 Task: Search one way flight ticket for 5 adults, 2 children, 1 infant in seat and 2 infants on lap in economy from New York: John F. Kennedy International Airport (was New York International Airport) to Indianapolis: Indianapolis International Airport on 8-5-2023. Choice of flights is JetBlue. Number of bags: 2 carry on bags. Price is upto 72000. Outbound departure time preference is 4:00.
Action: Mouse moved to (341, 308)
Screenshot: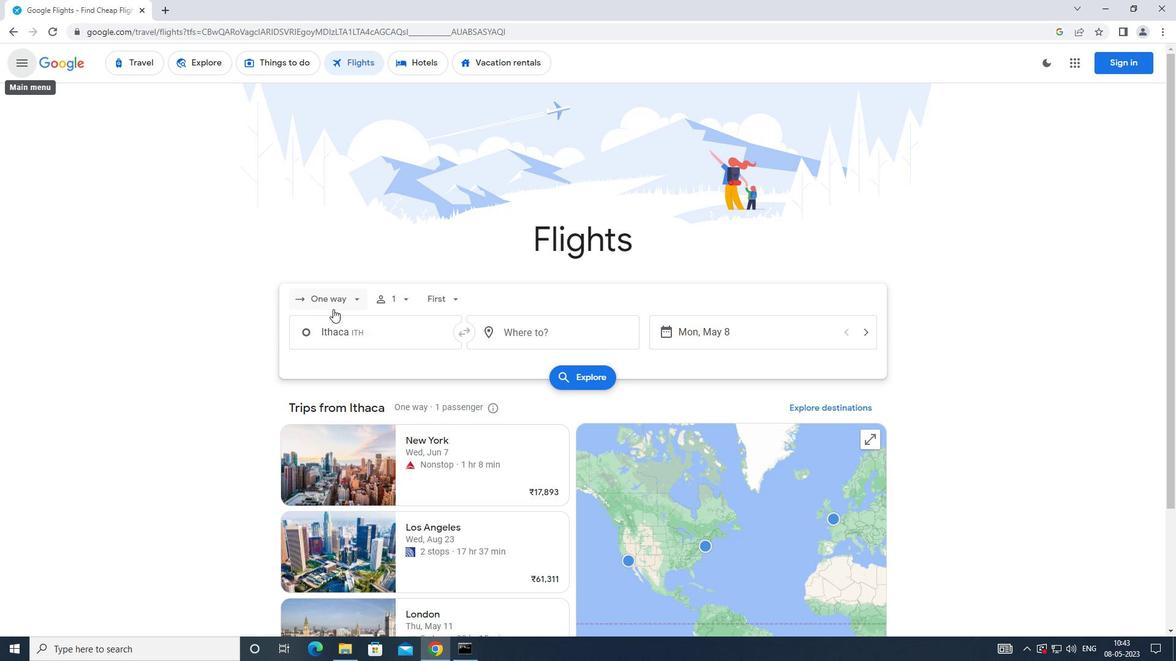 
Action: Mouse pressed left at (341, 308)
Screenshot: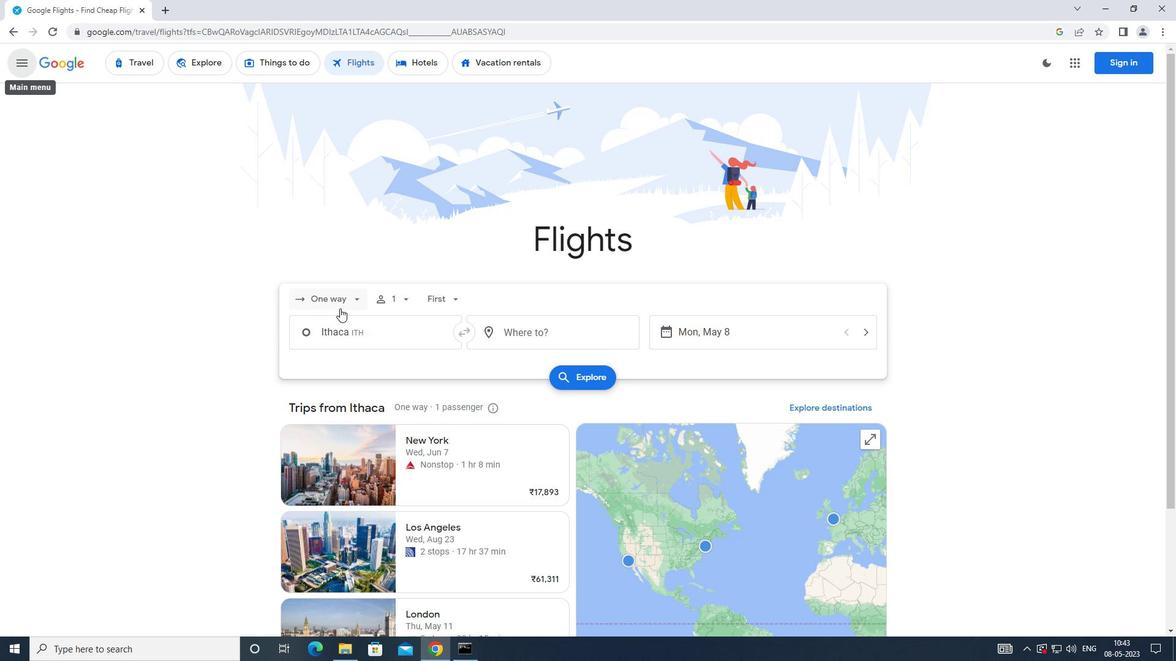 
Action: Mouse moved to (346, 356)
Screenshot: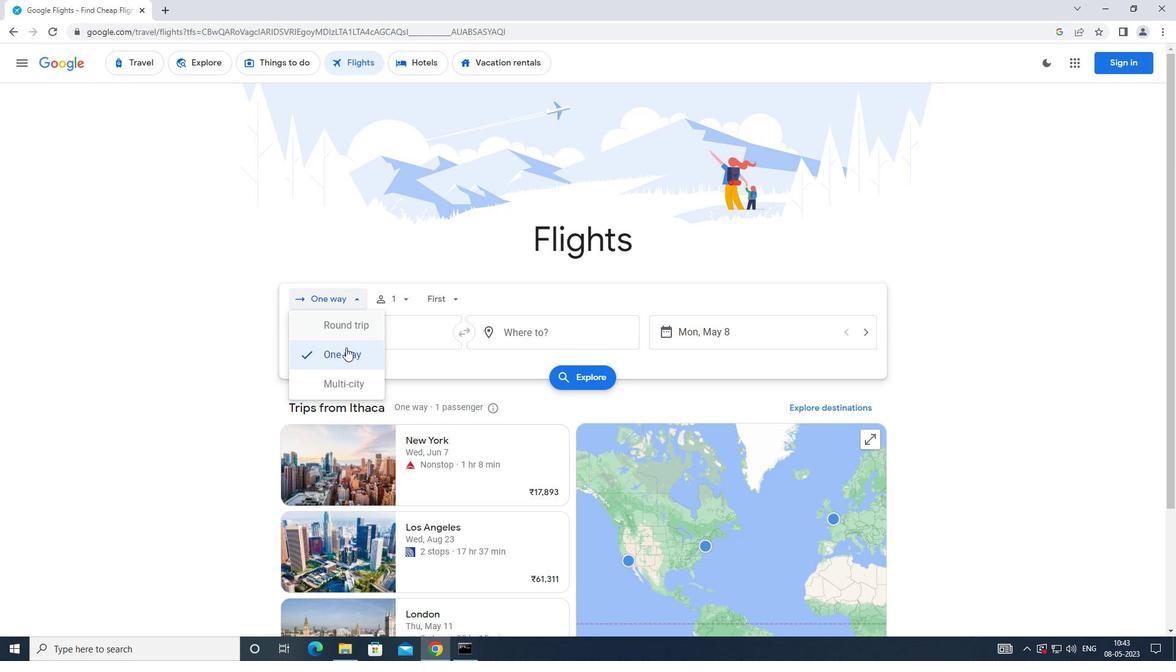 
Action: Mouse pressed left at (346, 356)
Screenshot: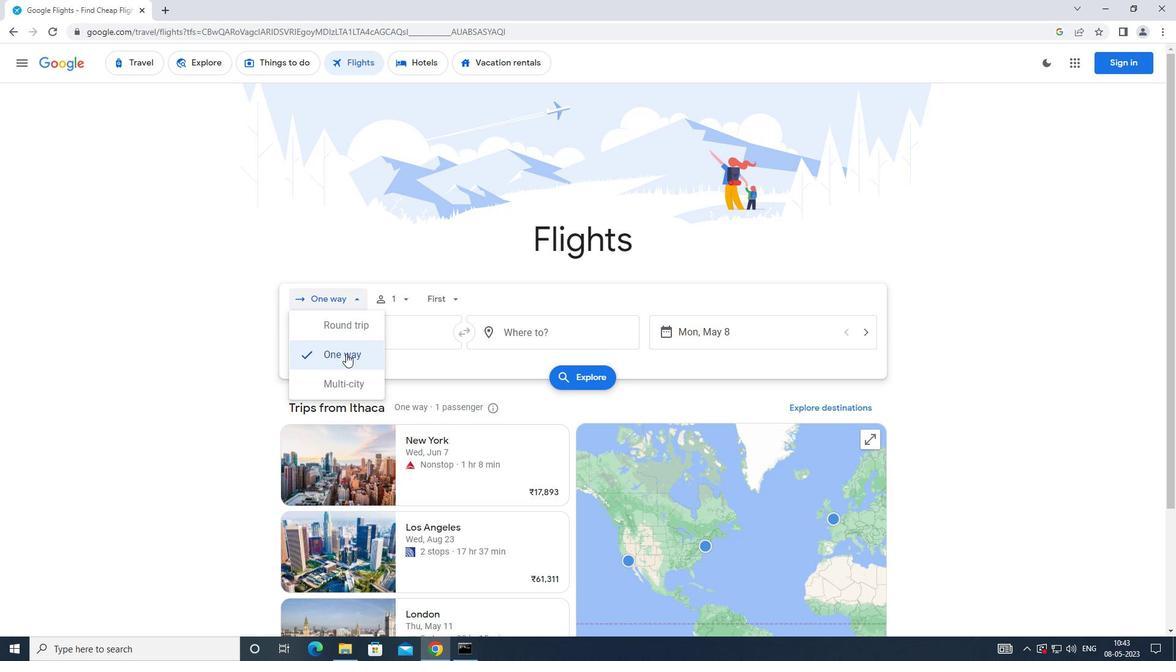 
Action: Mouse moved to (401, 298)
Screenshot: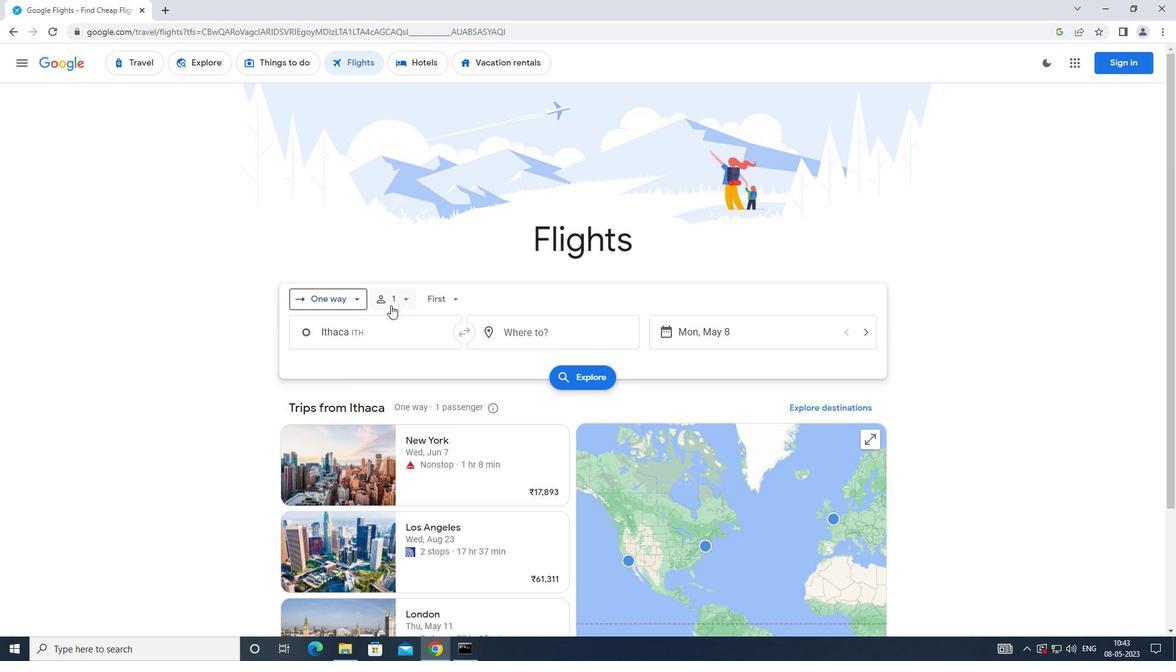 
Action: Mouse pressed left at (401, 298)
Screenshot: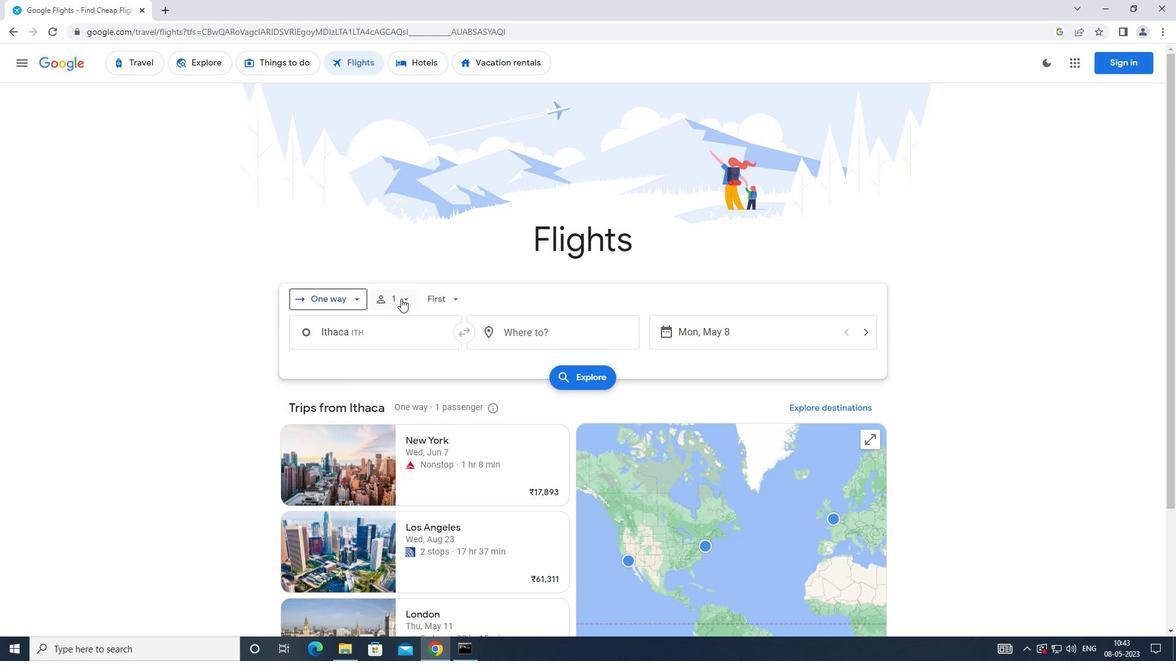 
Action: Mouse moved to (494, 333)
Screenshot: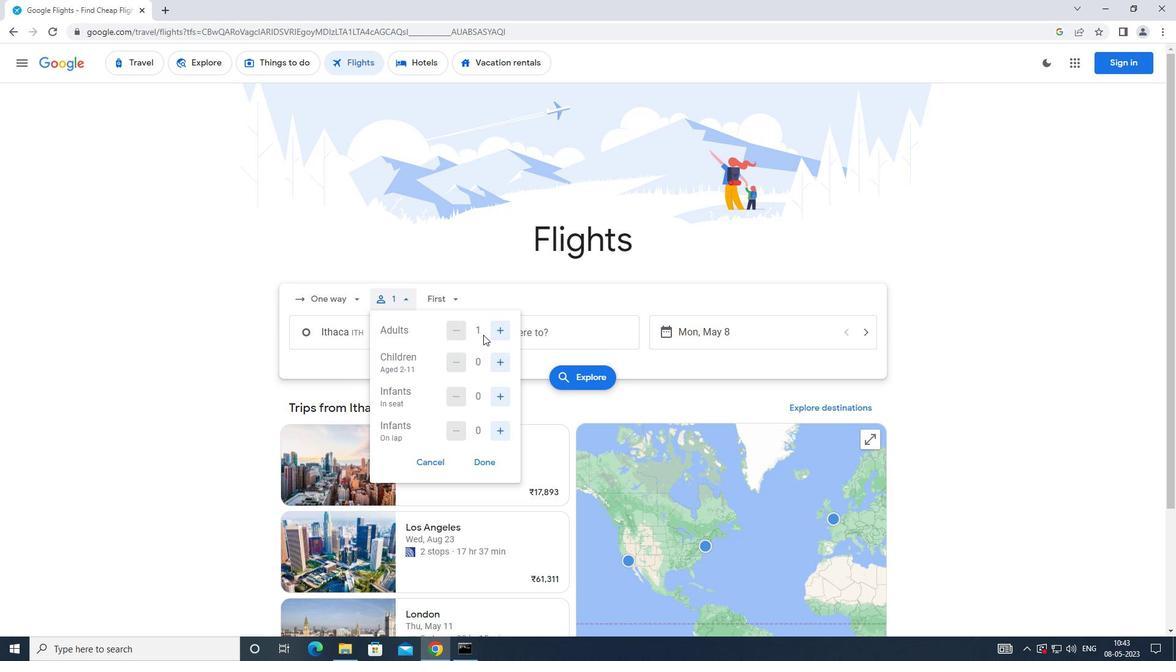 
Action: Mouse pressed left at (494, 333)
Screenshot: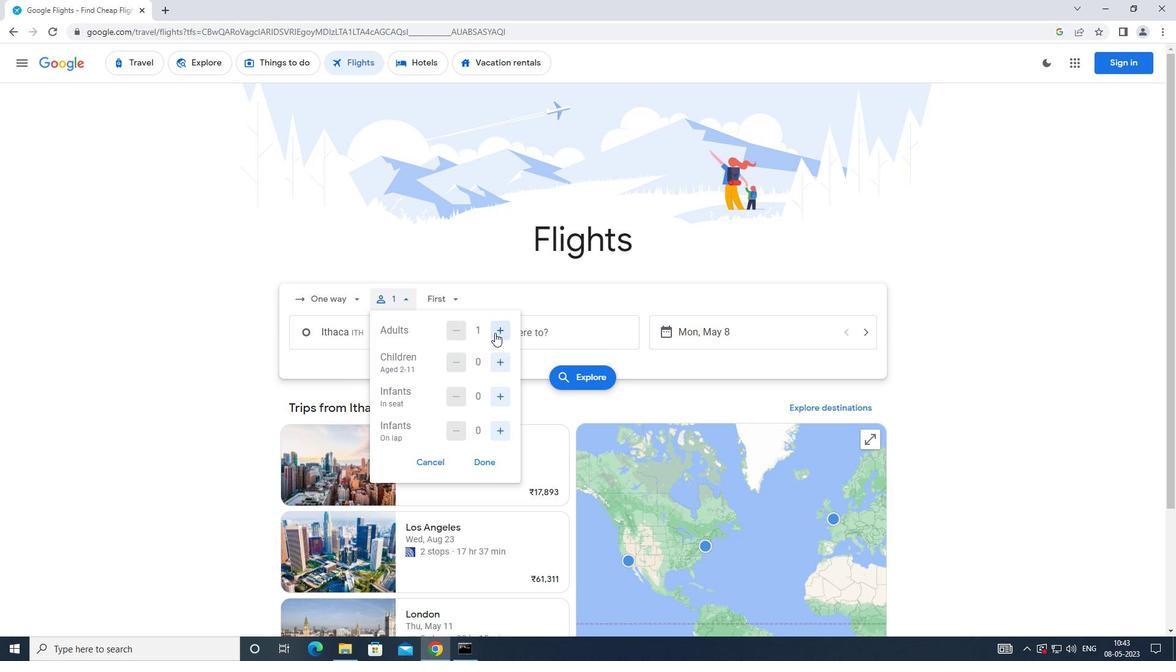 
Action: Mouse moved to (495, 333)
Screenshot: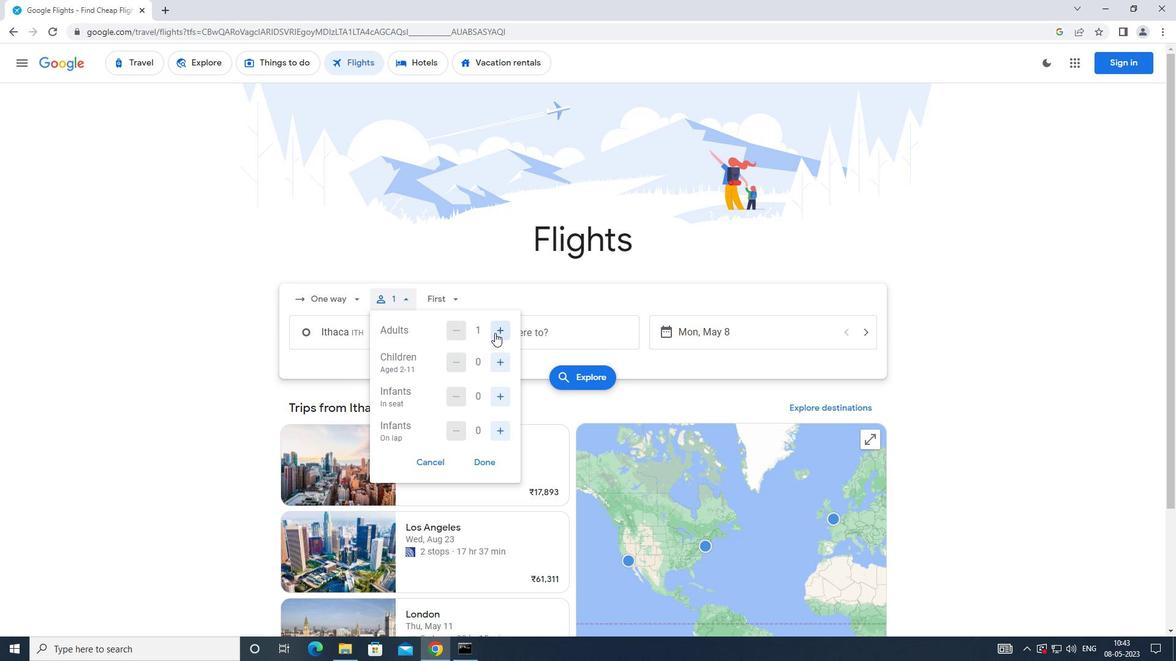 
Action: Mouse pressed left at (495, 333)
Screenshot: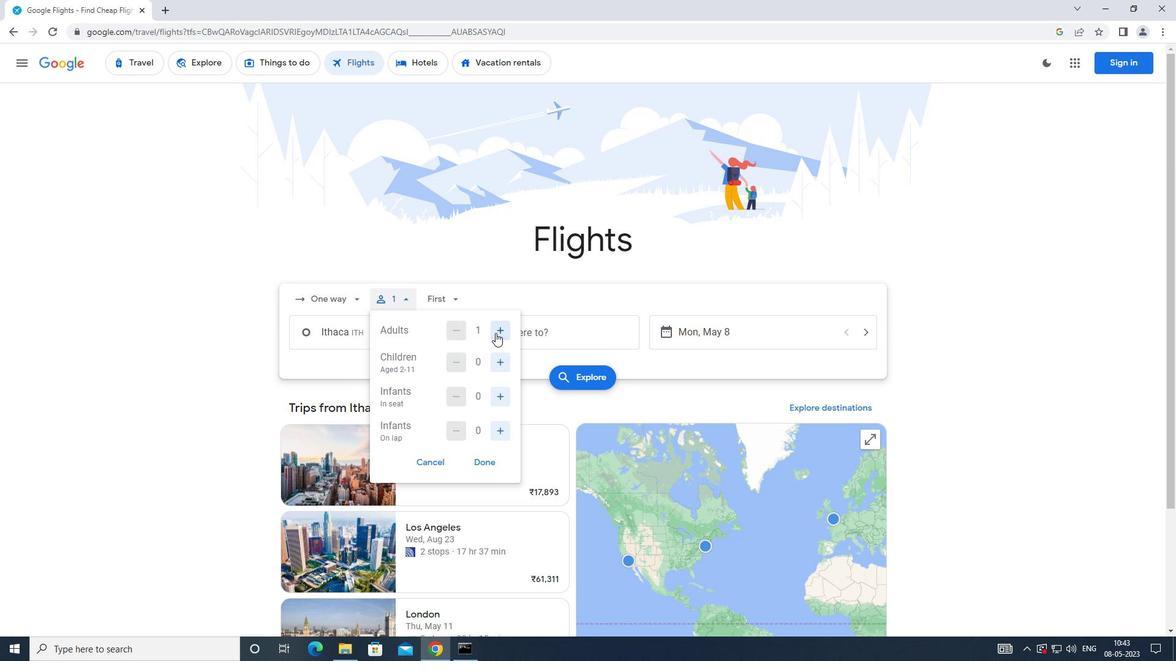 
Action: Mouse pressed left at (495, 333)
Screenshot: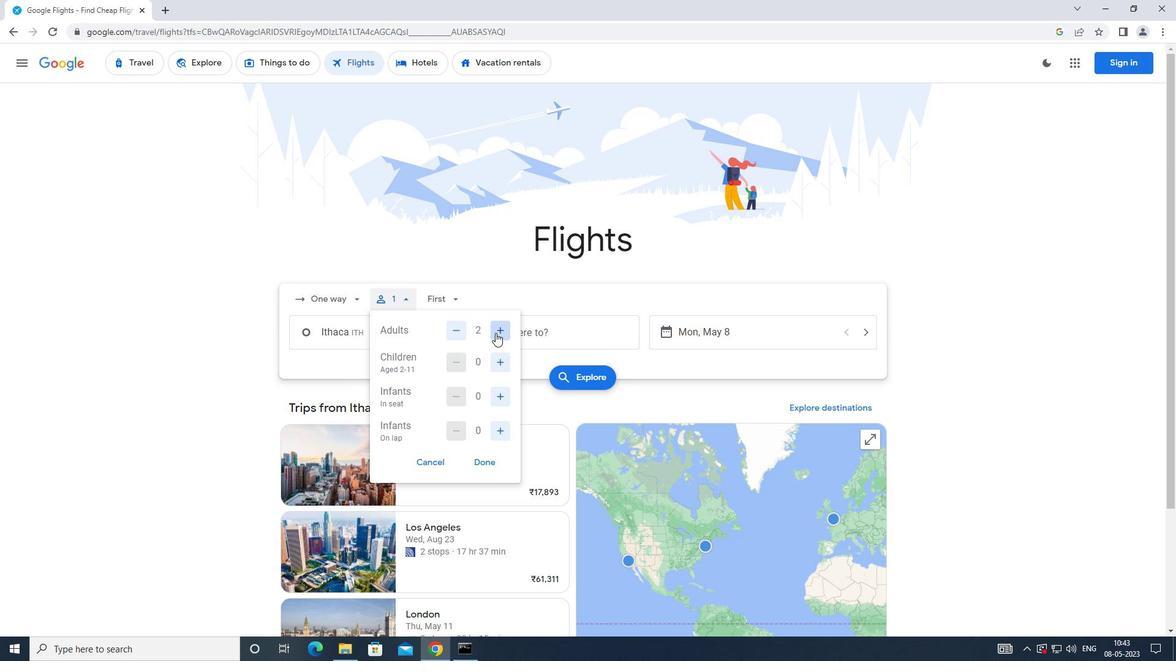 
Action: Mouse pressed left at (495, 333)
Screenshot: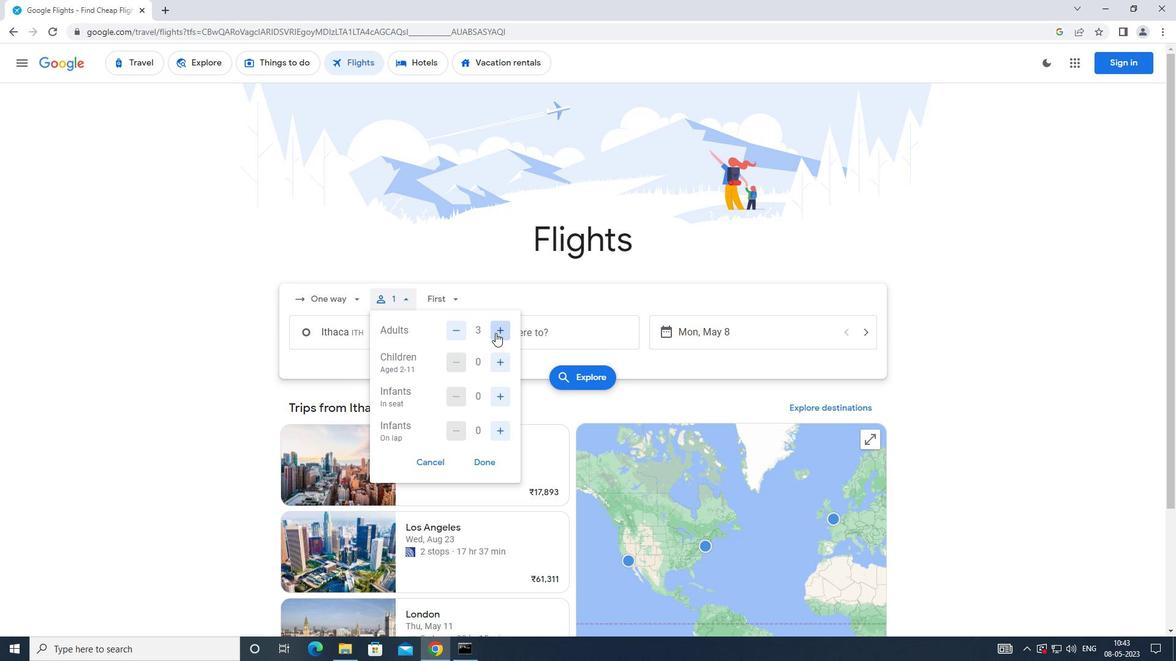 
Action: Mouse moved to (502, 354)
Screenshot: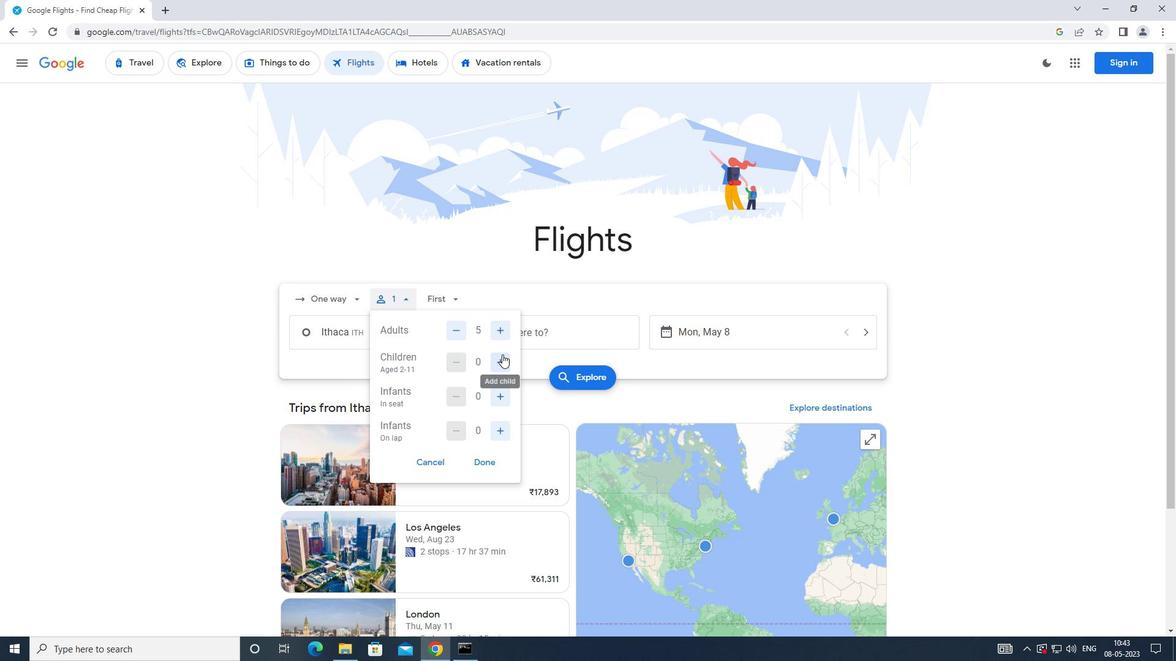 
Action: Mouse pressed left at (502, 354)
Screenshot: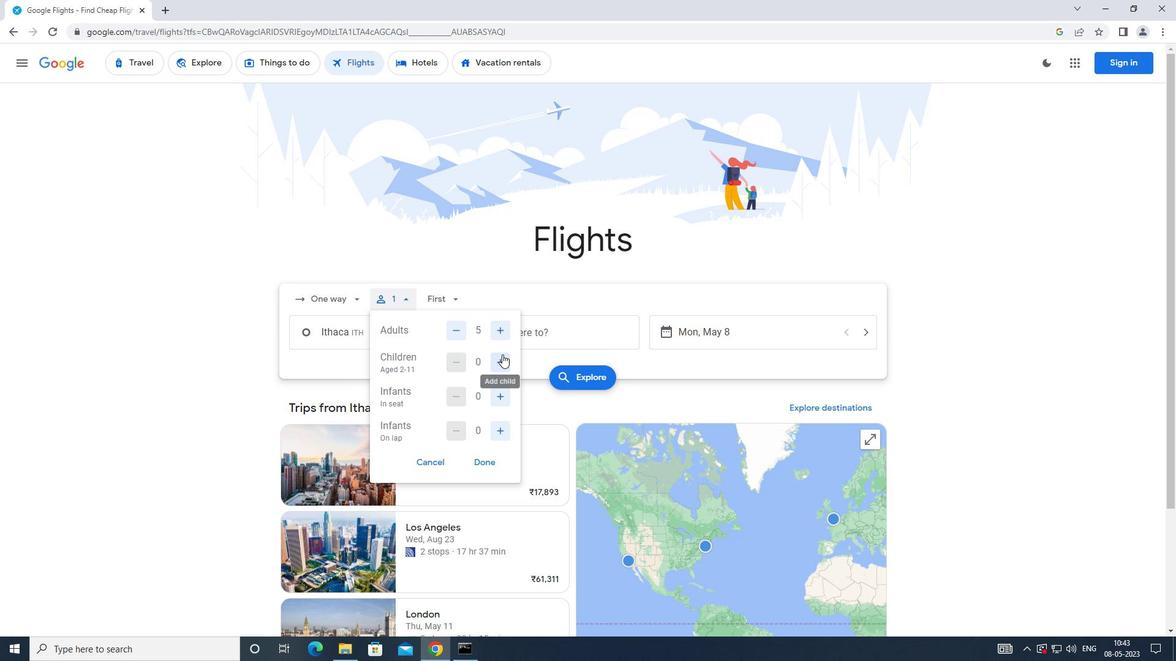 
Action: Mouse moved to (502, 354)
Screenshot: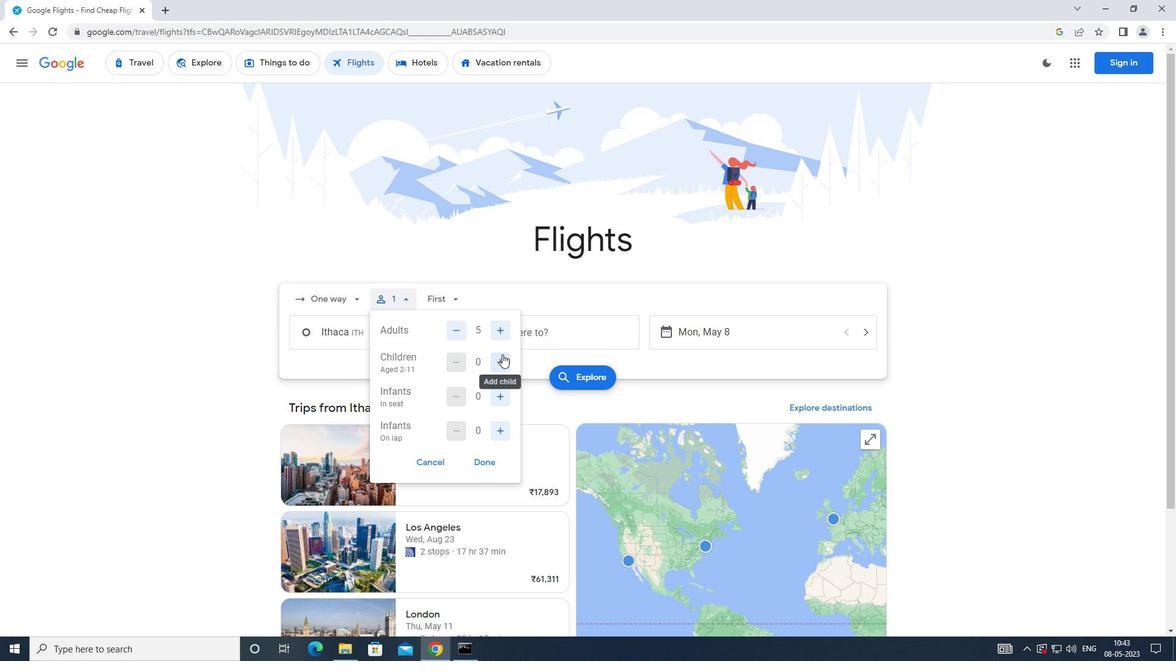 
Action: Mouse pressed left at (502, 354)
Screenshot: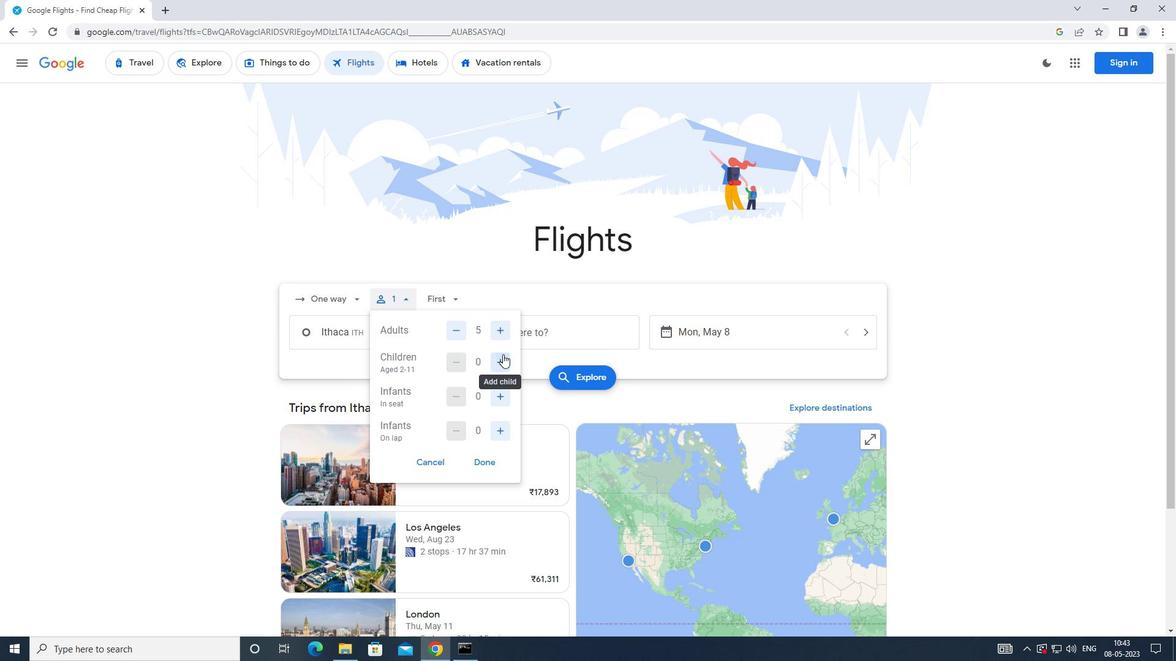 
Action: Mouse moved to (500, 397)
Screenshot: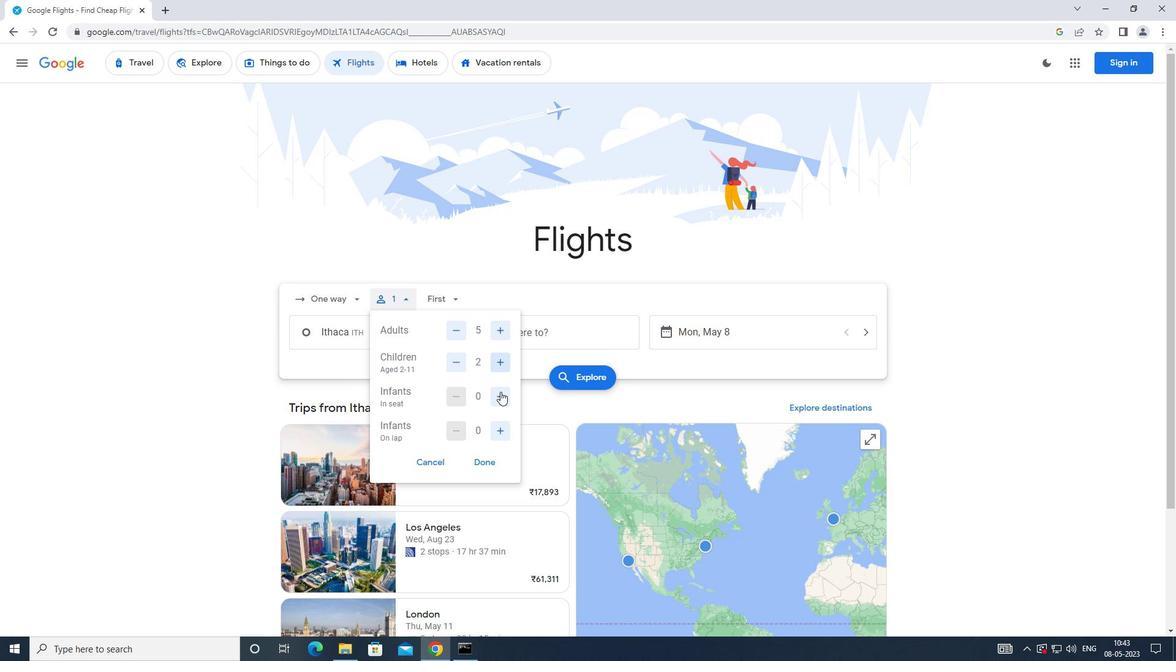 
Action: Mouse pressed left at (500, 397)
Screenshot: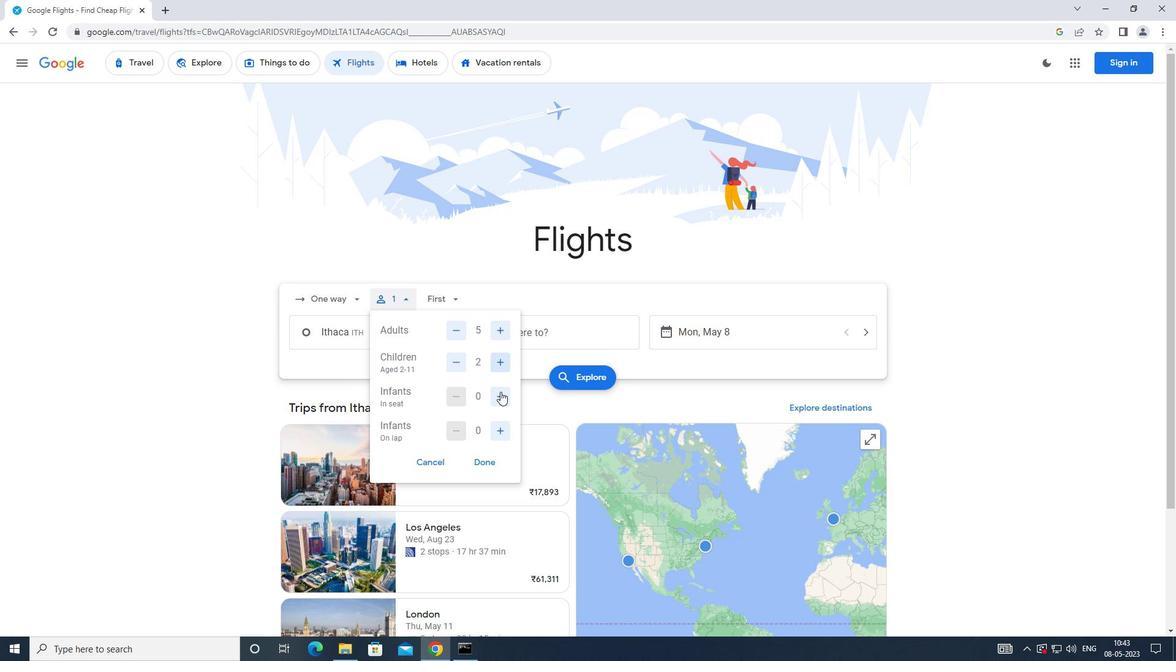 
Action: Mouse moved to (504, 439)
Screenshot: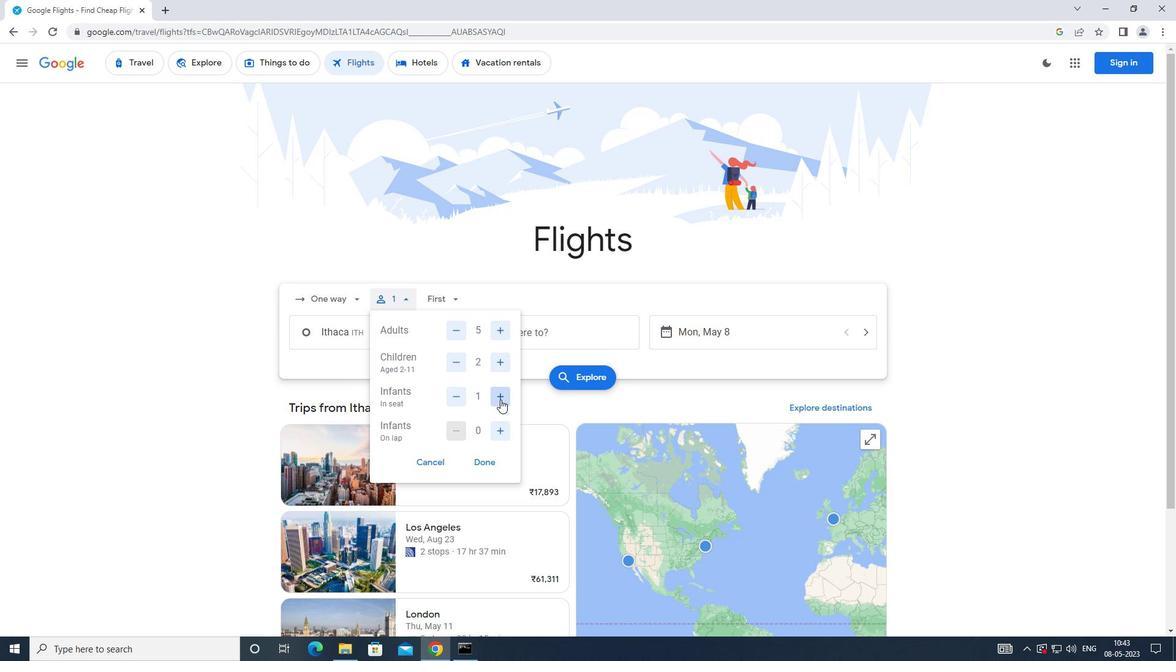 
Action: Mouse pressed left at (504, 439)
Screenshot: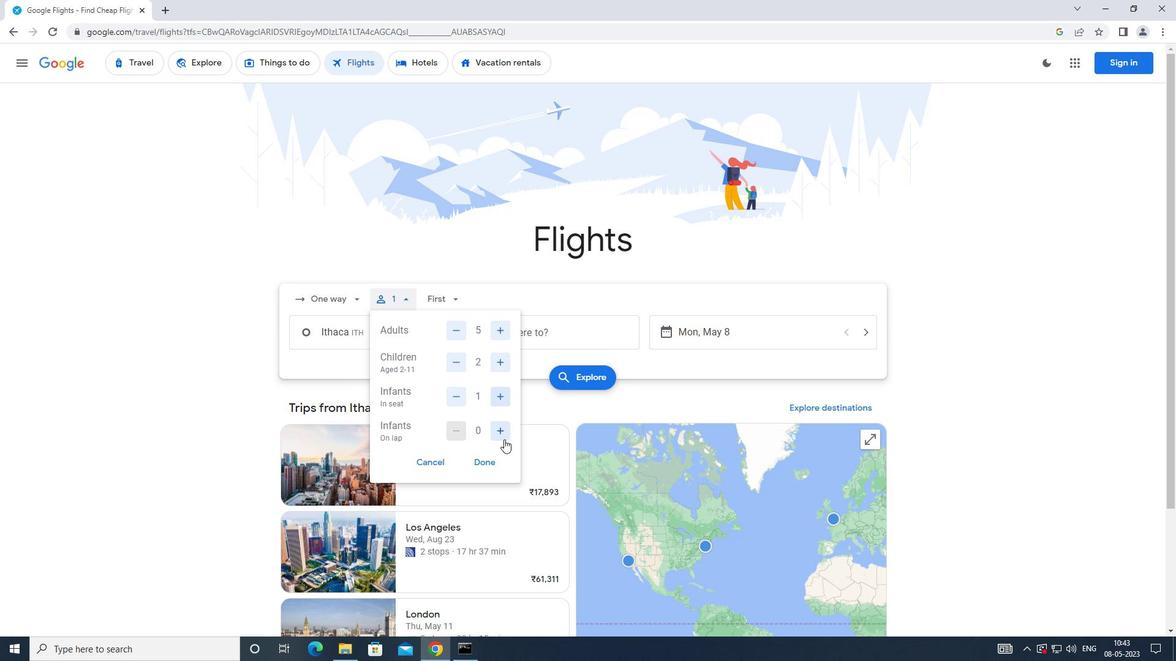 
Action: Mouse moved to (483, 462)
Screenshot: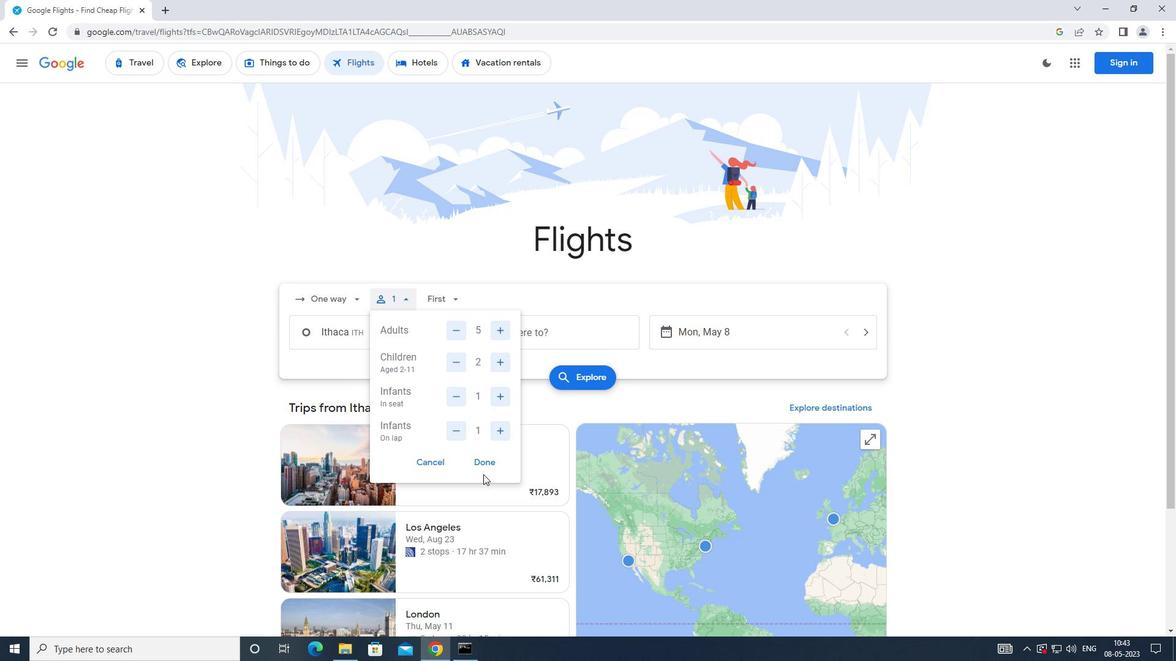 
Action: Mouse pressed left at (483, 462)
Screenshot: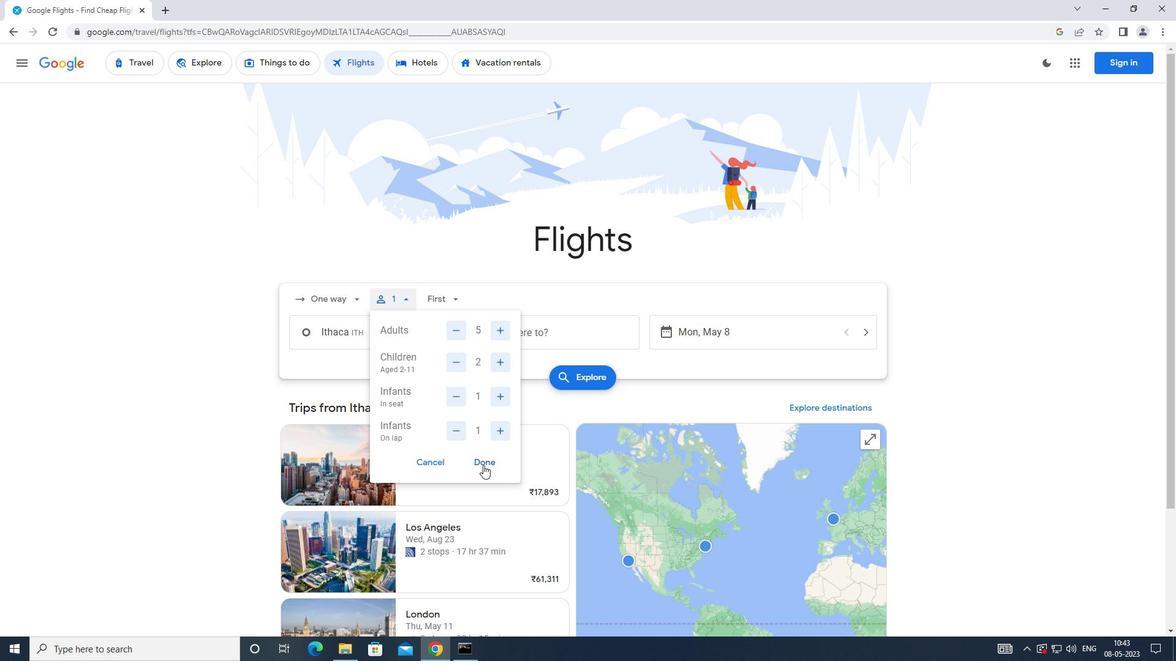 
Action: Mouse moved to (420, 298)
Screenshot: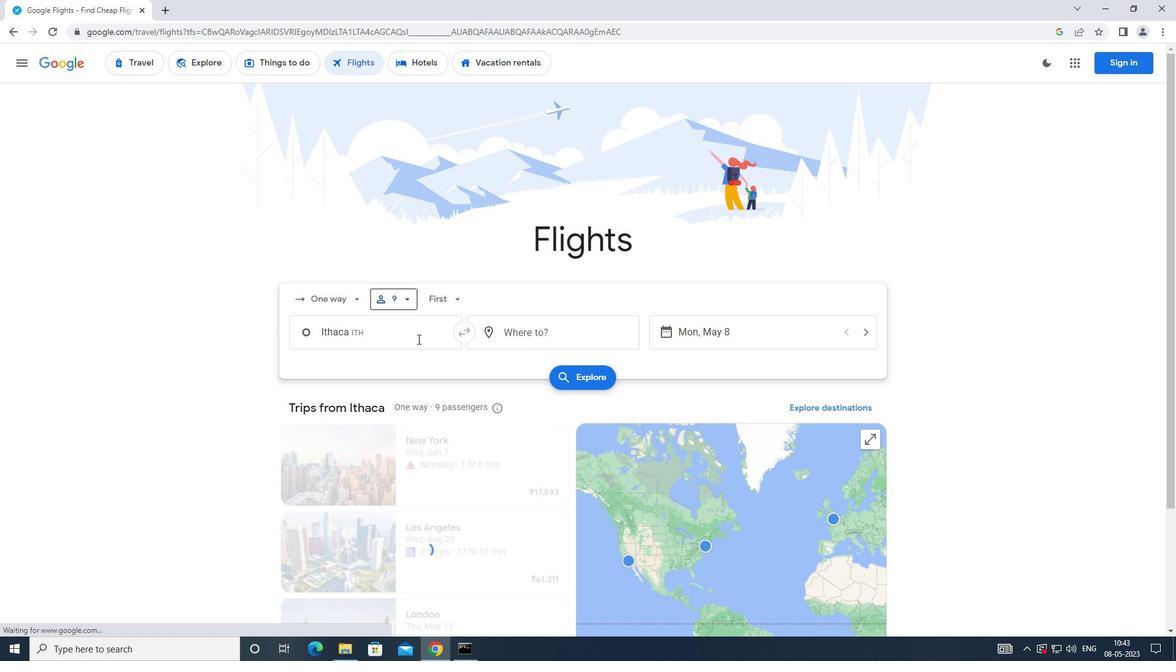 
Action: Mouse pressed left at (420, 298)
Screenshot: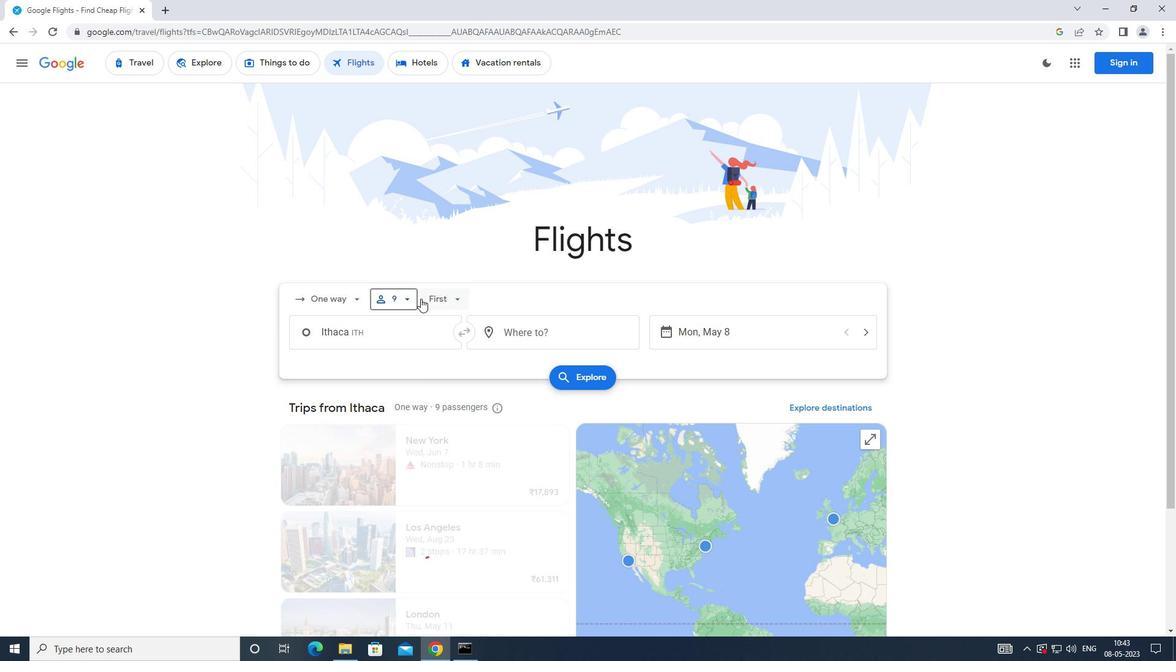 
Action: Mouse moved to (460, 335)
Screenshot: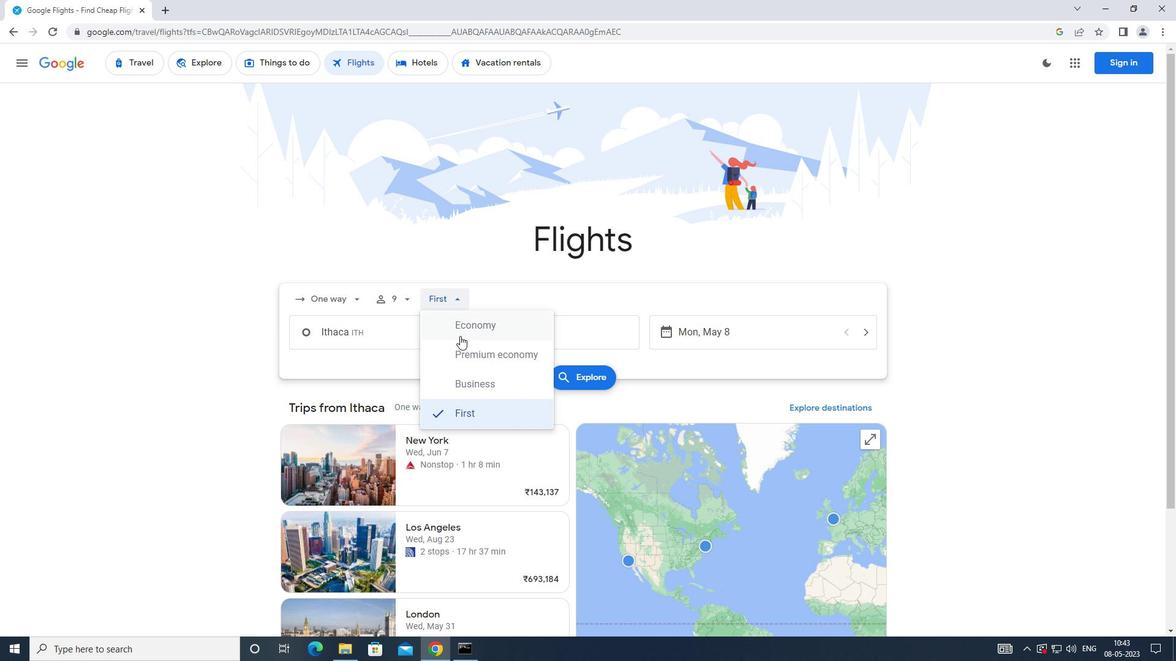 
Action: Mouse pressed left at (460, 335)
Screenshot: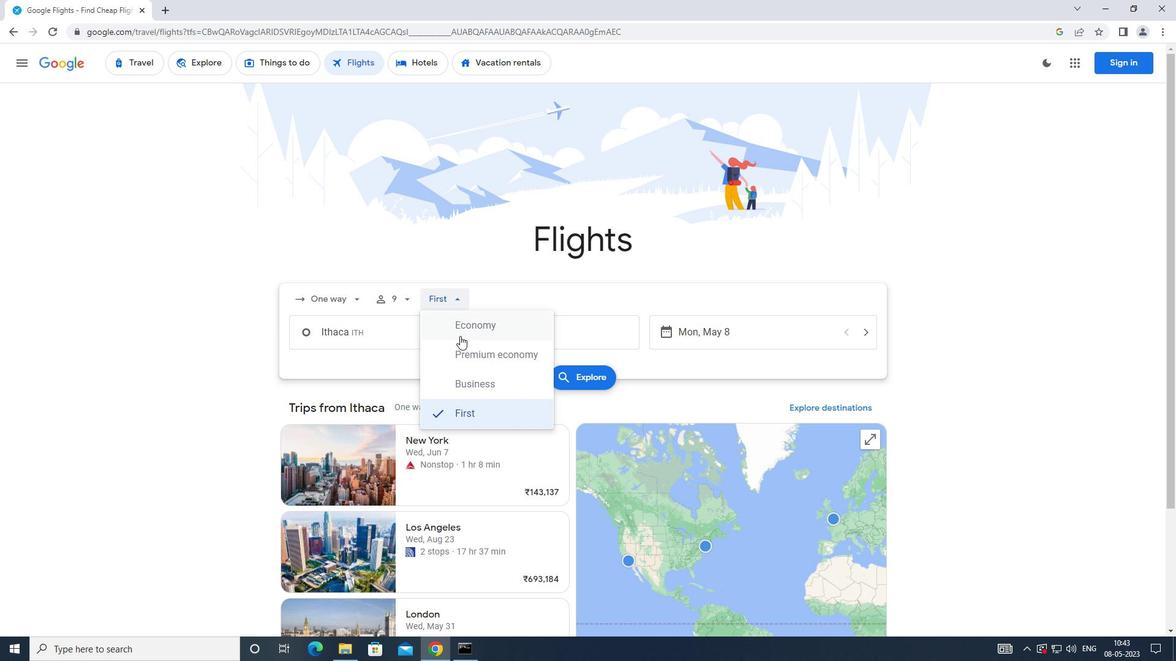 
Action: Mouse moved to (395, 338)
Screenshot: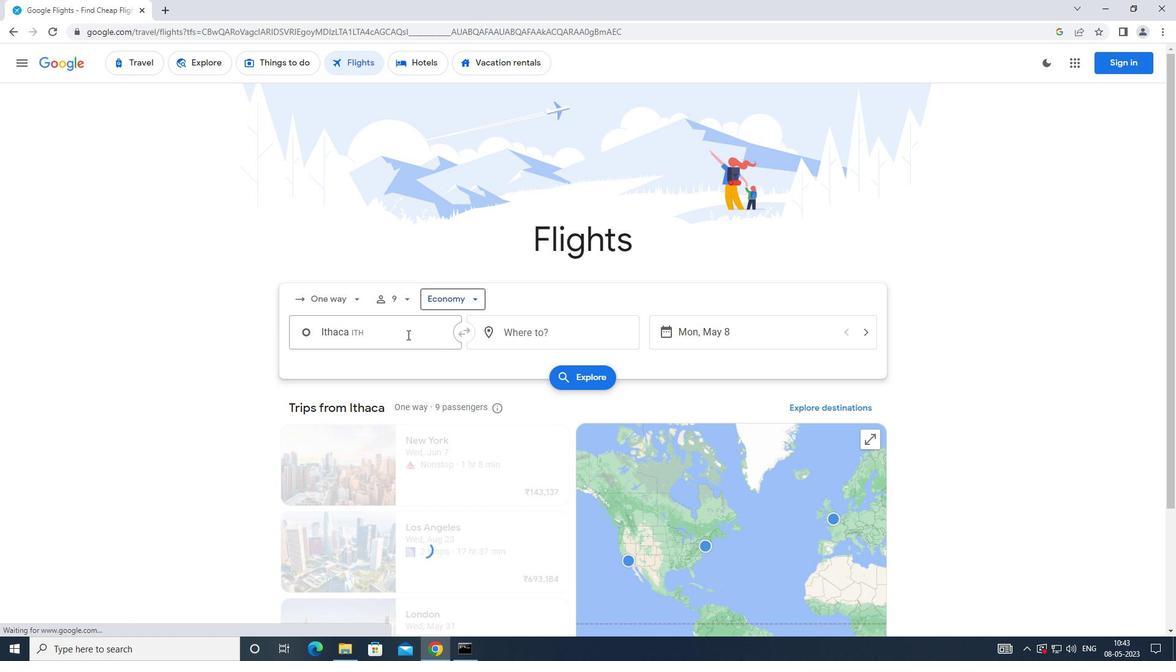 
Action: Mouse pressed left at (395, 338)
Screenshot: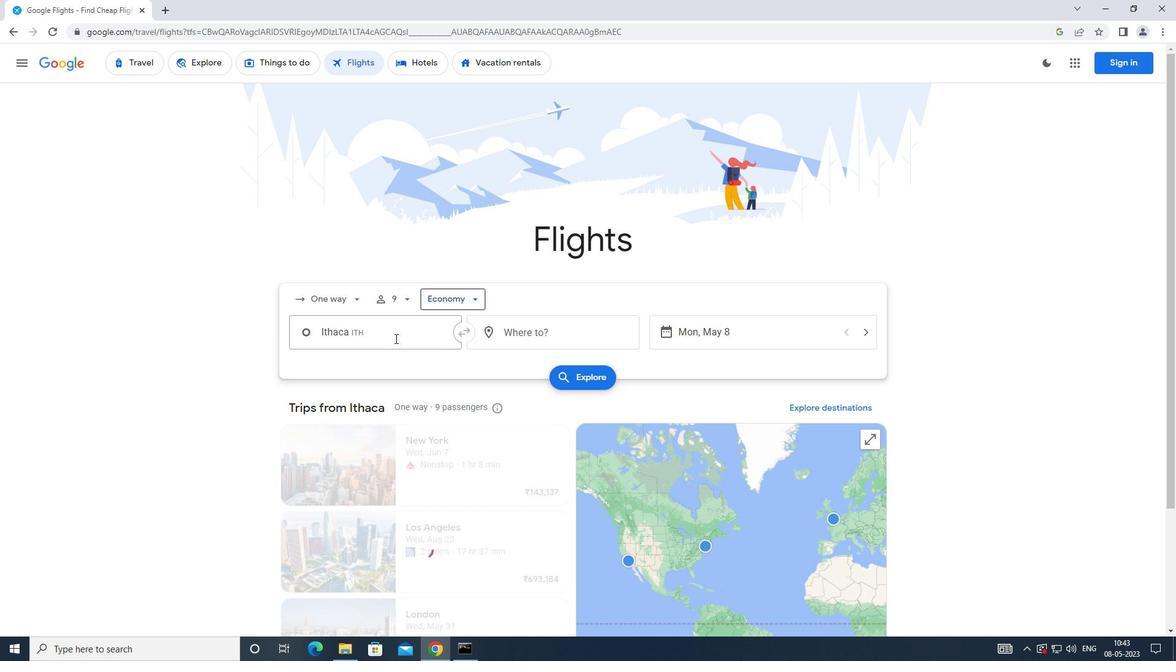 
Action: Mouse moved to (409, 338)
Screenshot: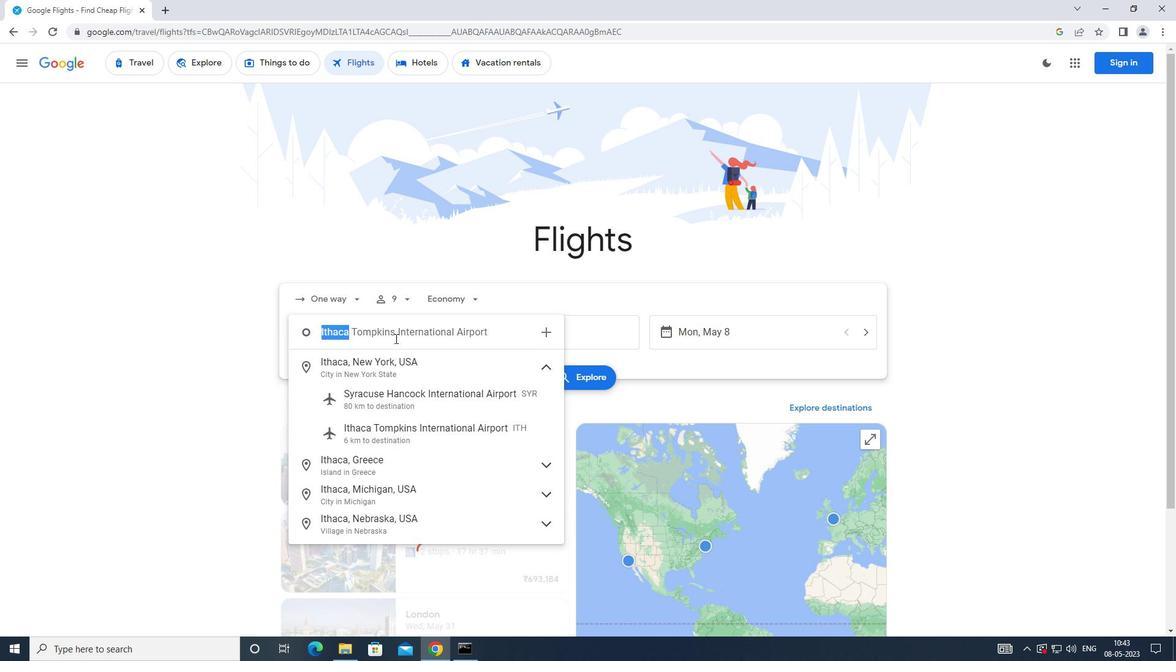 
Action: Key pressed <Key.caps_lock>j<Key.caps_lock>ohn<Key.space>
Screenshot: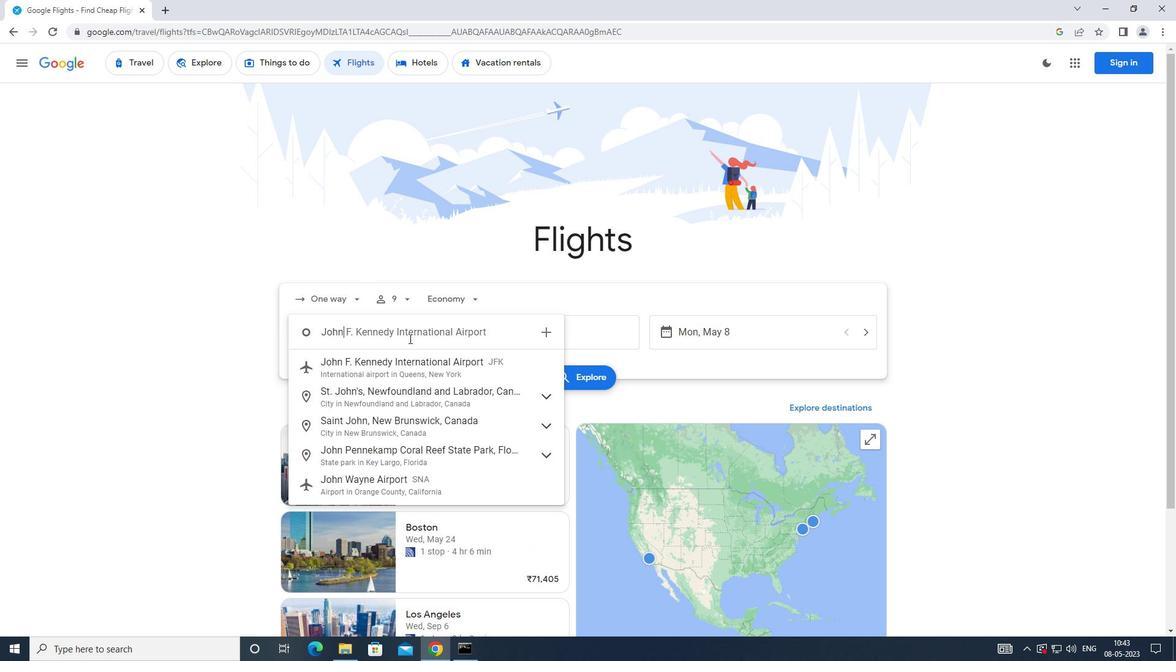 
Action: Mouse moved to (412, 360)
Screenshot: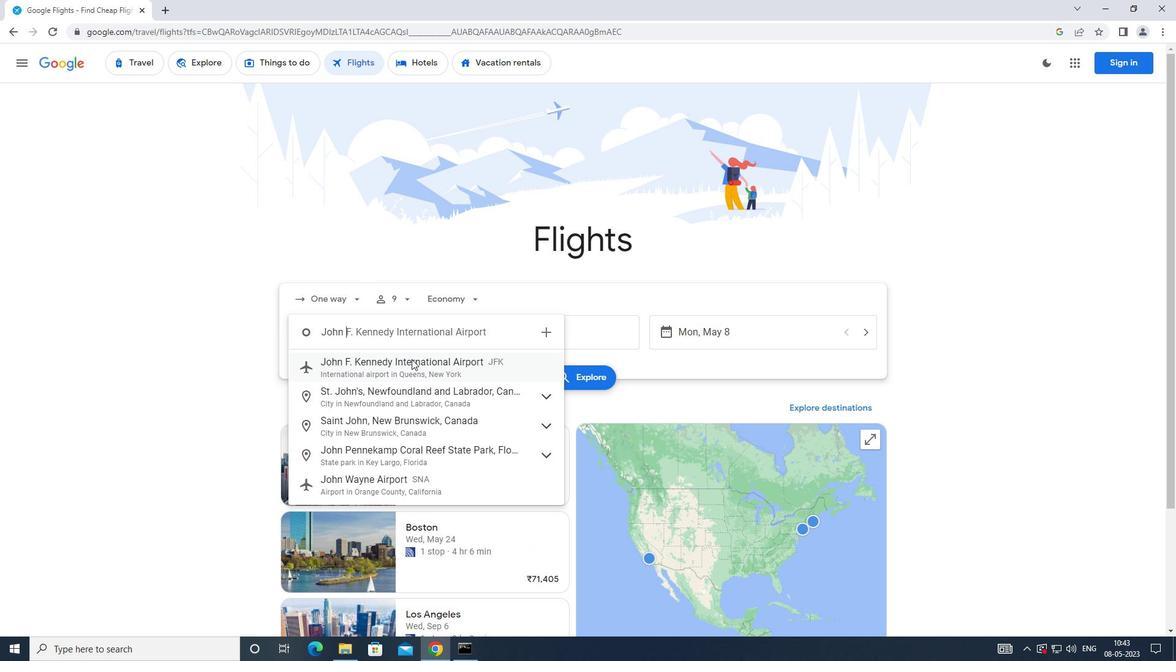 
Action: Mouse pressed left at (412, 360)
Screenshot: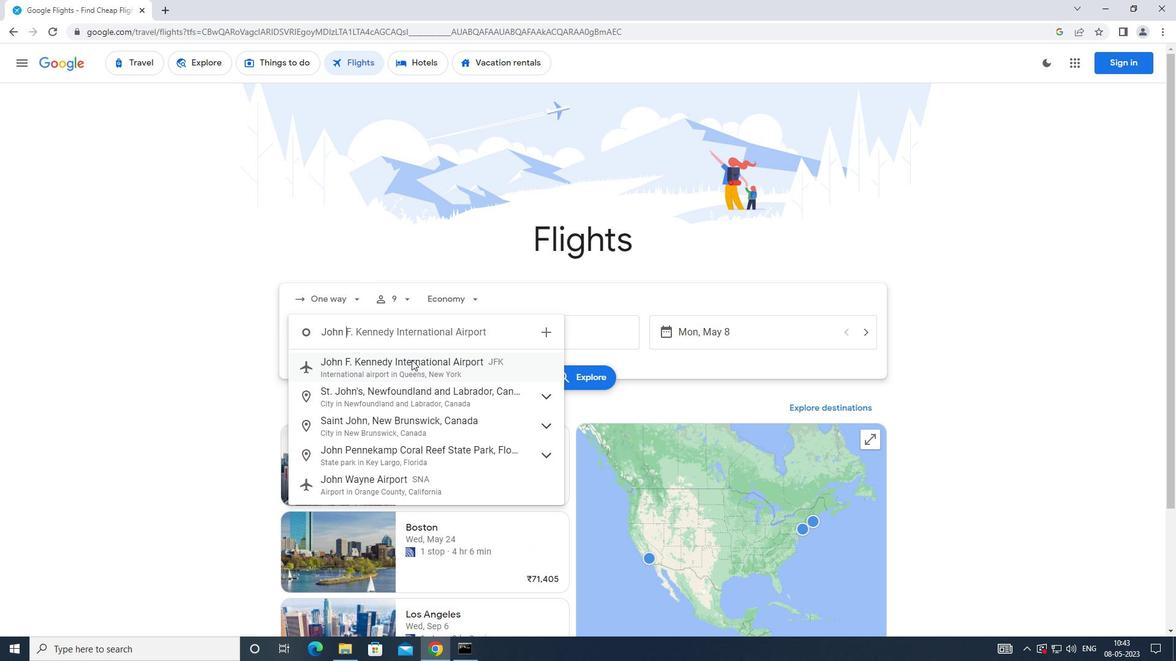 
Action: Mouse moved to (512, 326)
Screenshot: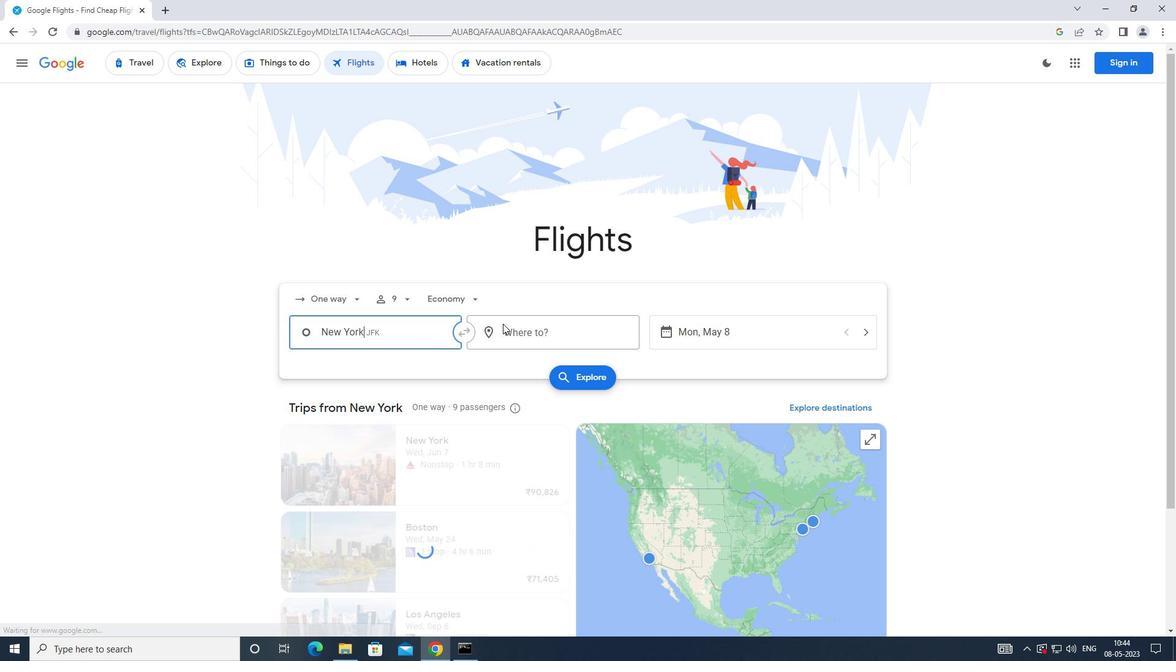 
Action: Mouse pressed left at (512, 326)
Screenshot: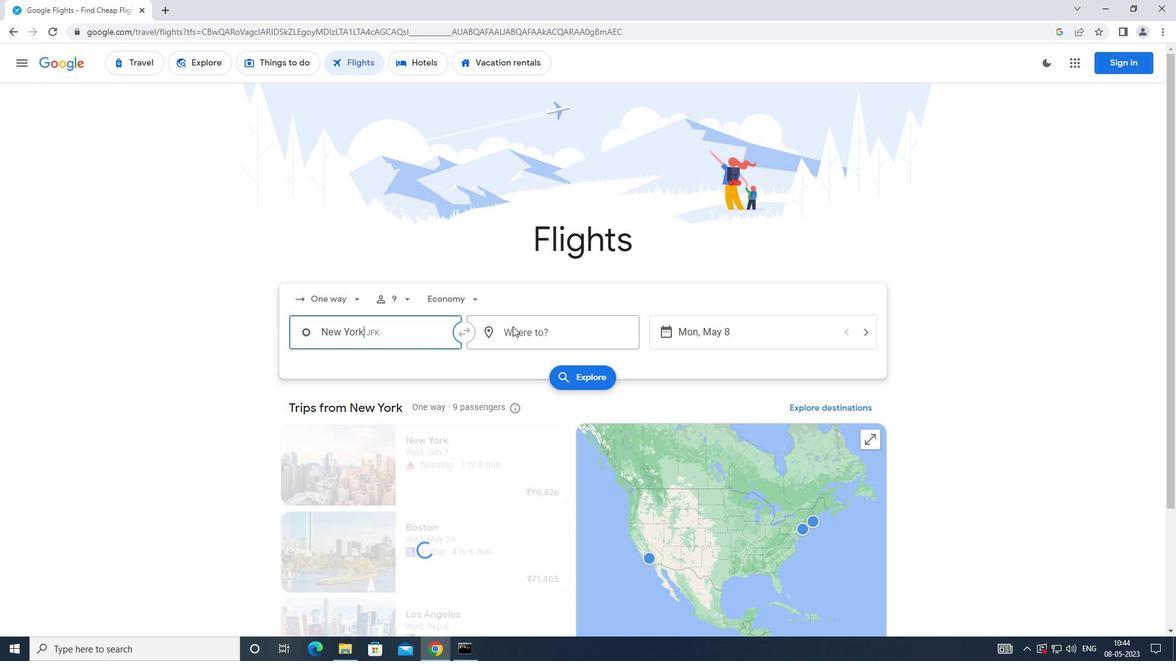 
Action: Mouse moved to (509, 324)
Screenshot: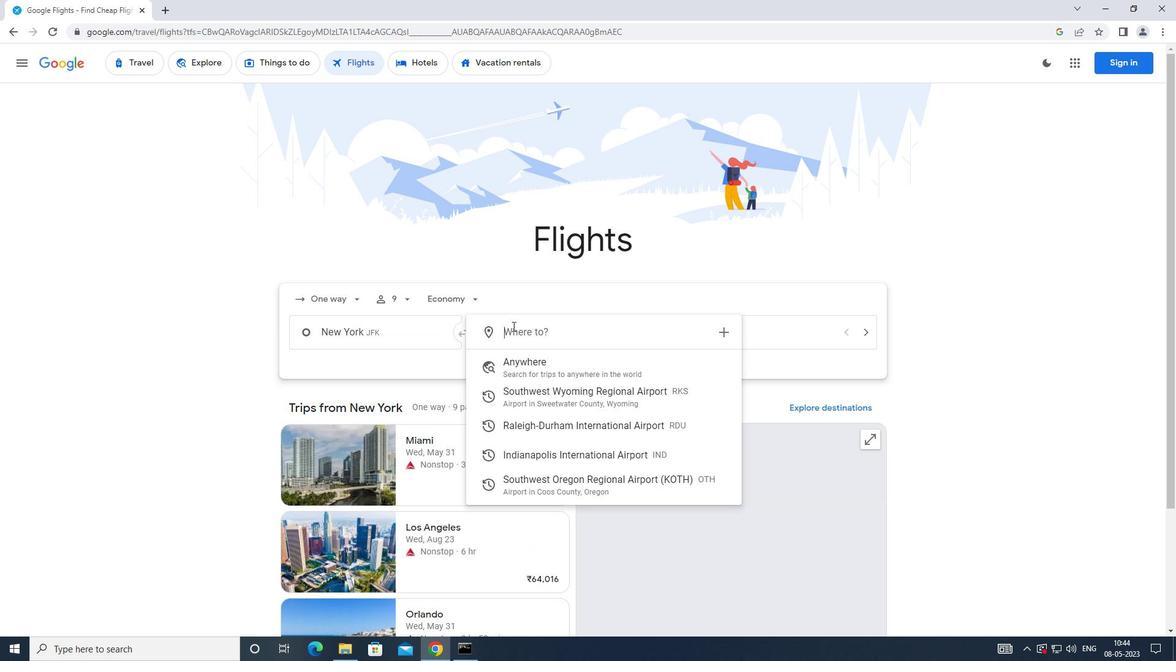 
Action: Key pressed <Key.caps_lock>i<Key.caps_lock>ndia
Screenshot: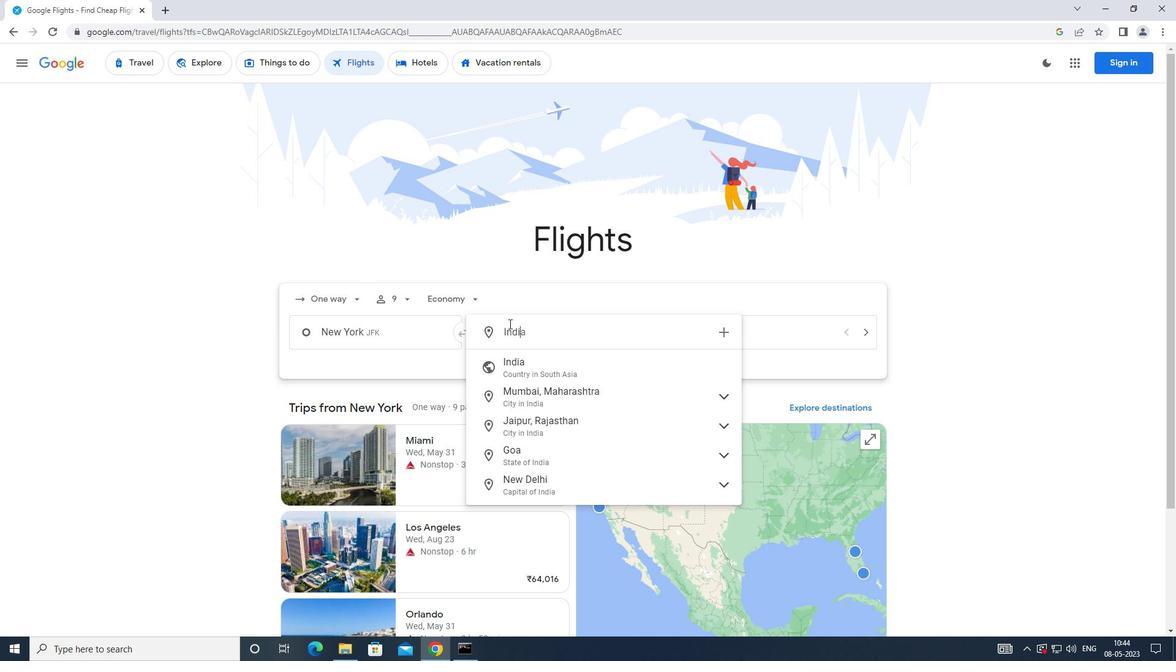
Action: Mouse moved to (508, 324)
Screenshot: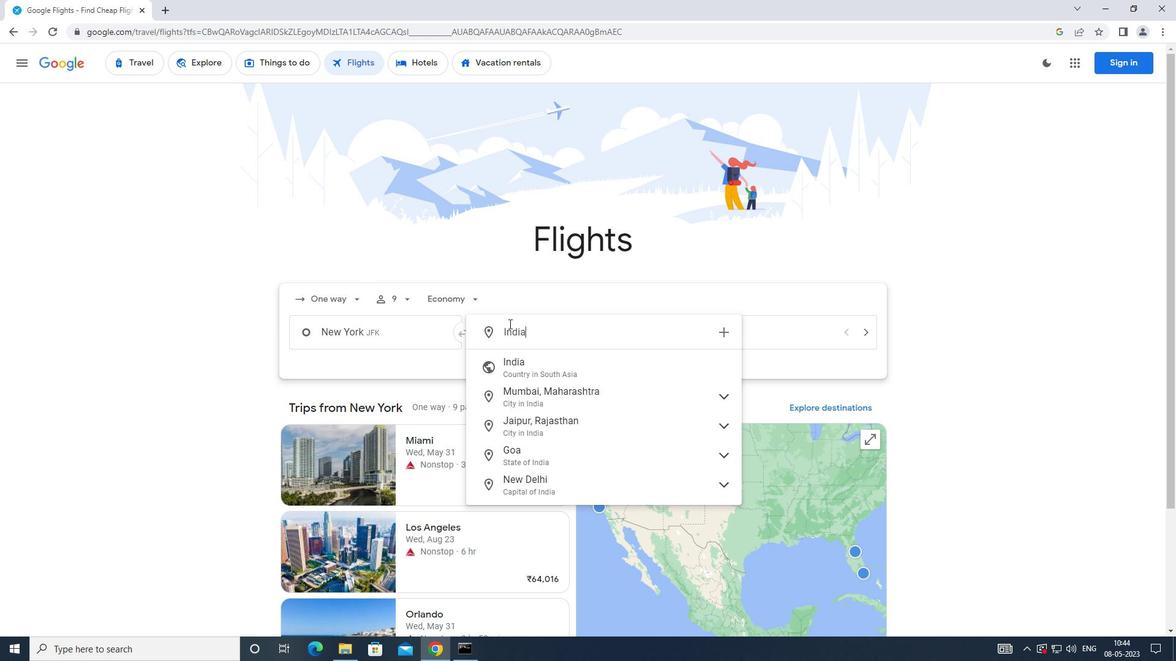 
Action: Key pressed n
Screenshot: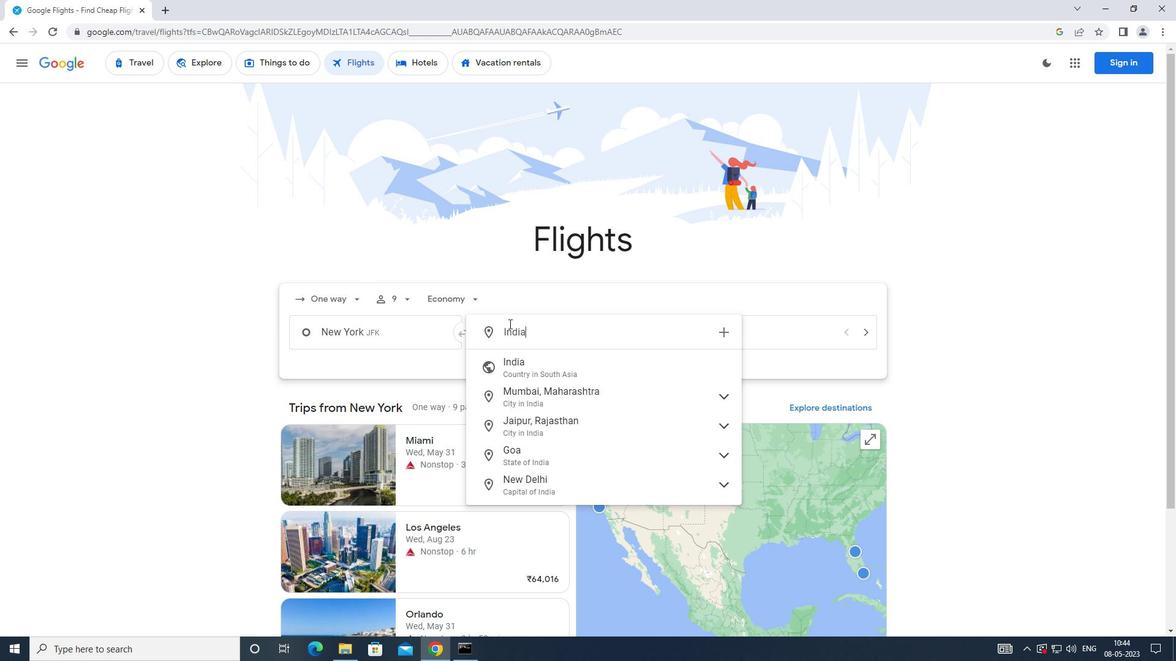 
Action: Mouse moved to (507, 324)
Screenshot: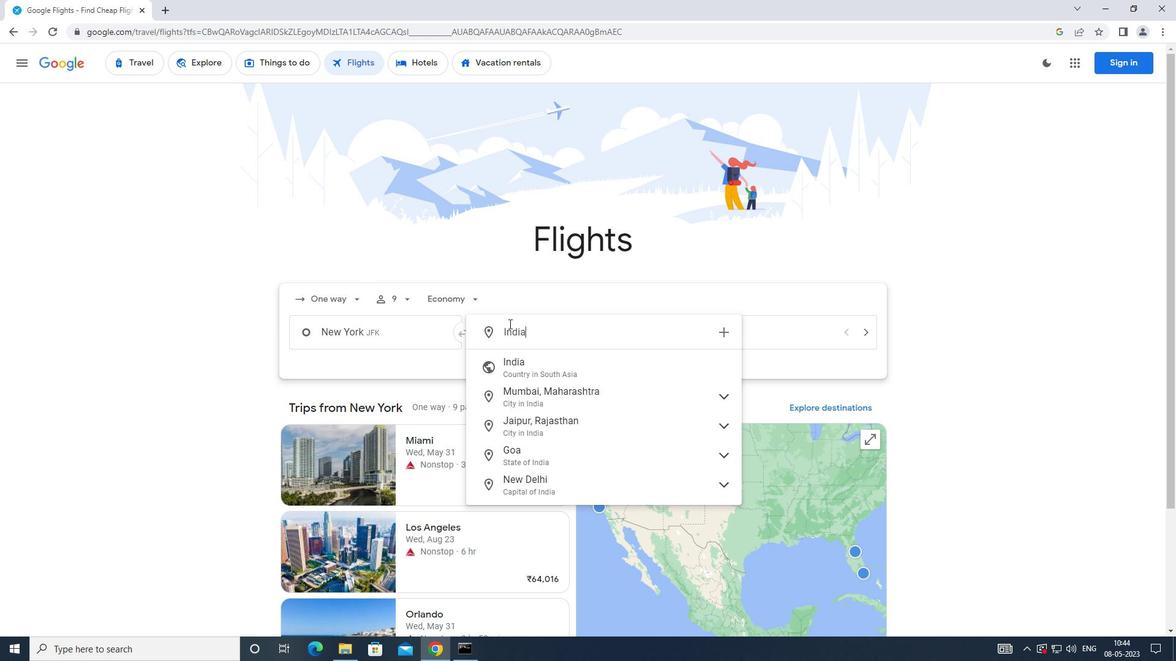 
Action: Key pressed polis
Screenshot: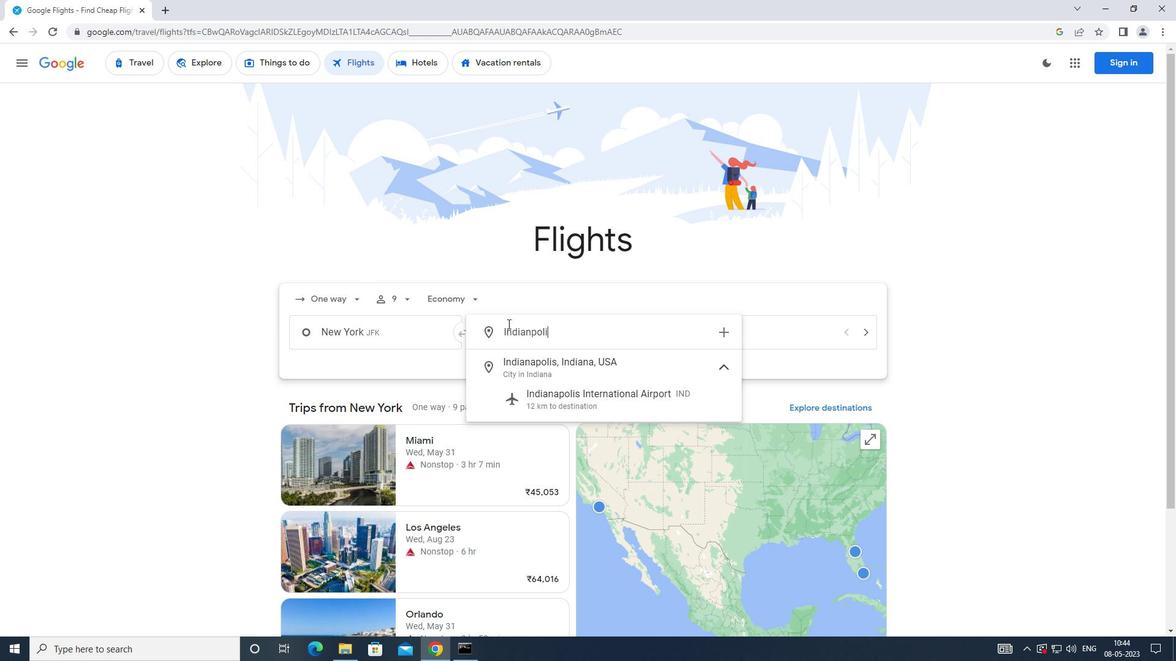 
Action: Mouse moved to (556, 399)
Screenshot: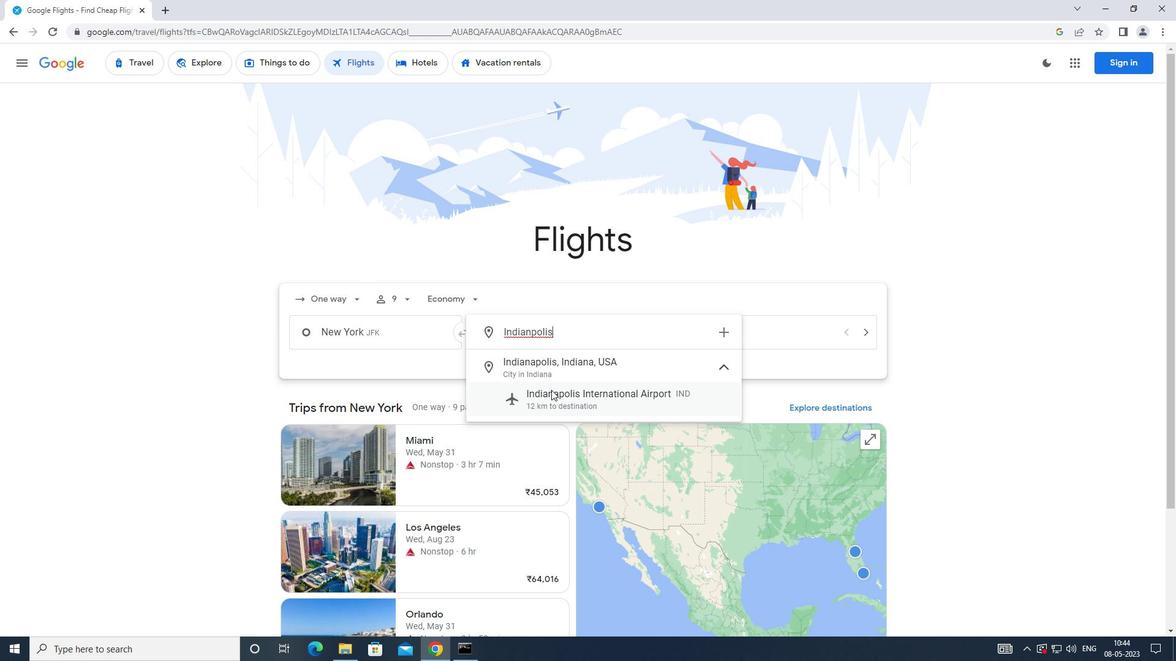 
Action: Mouse pressed left at (556, 399)
Screenshot: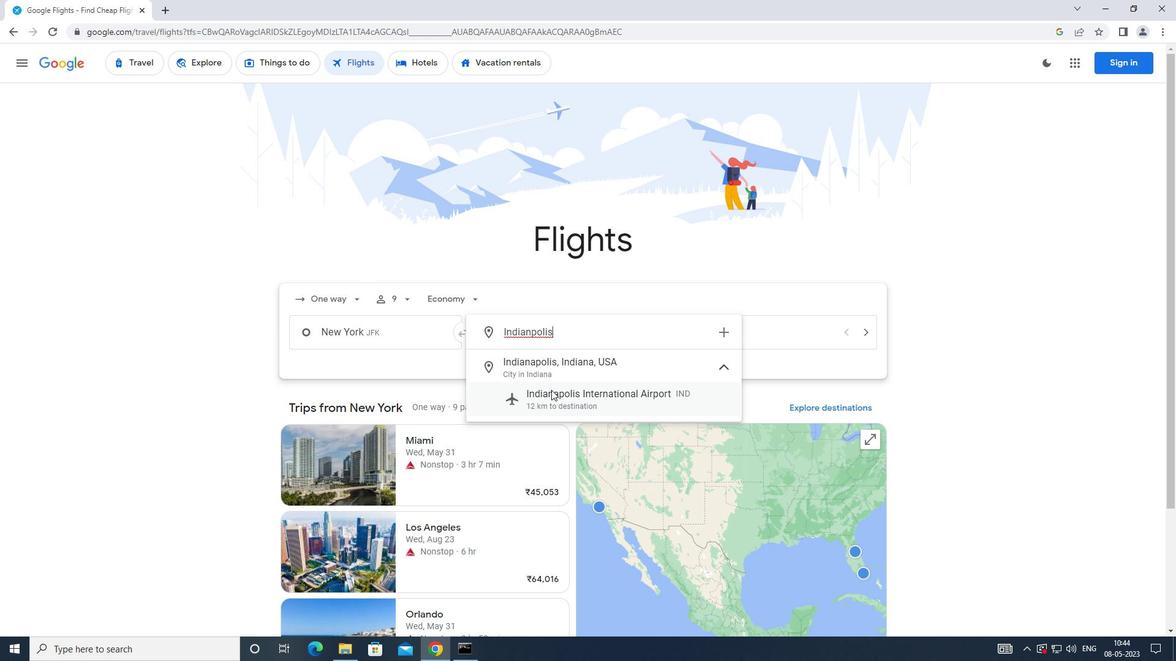 
Action: Mouse moved to (694, 325)
Screenshot: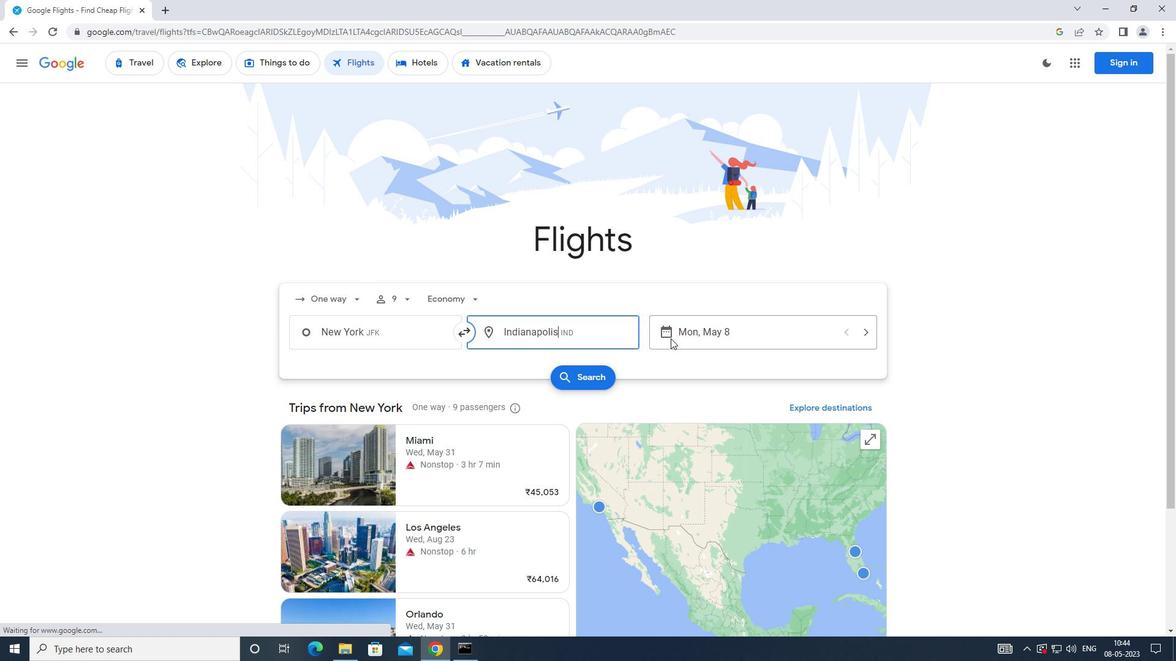 
Action: Mouse pressed left at (694, 325)
Screenshot: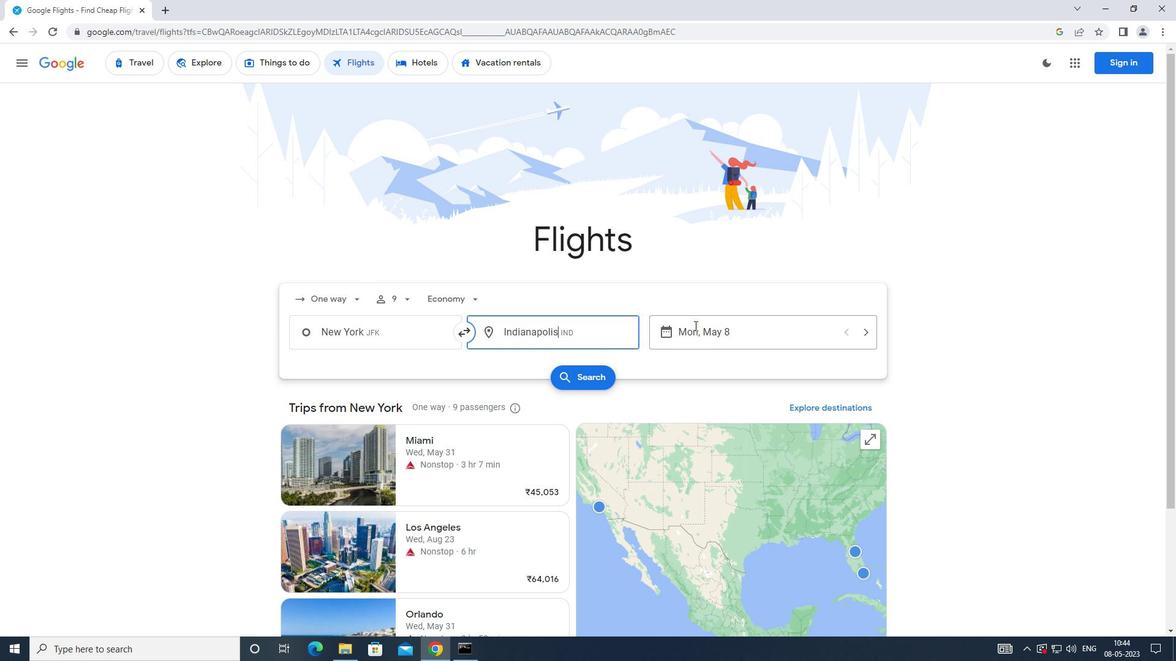 
Action: Mouse moved to (466, 442)
Screenshot: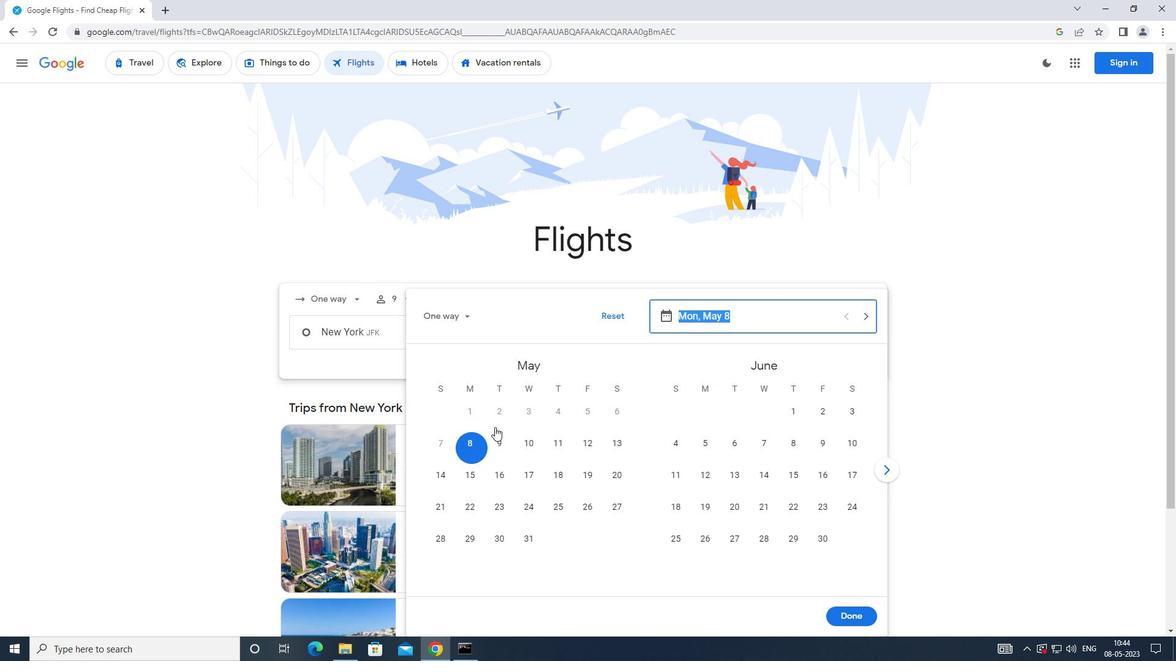 
Action: Mouse pressed left at (466, 442)
Screenshot: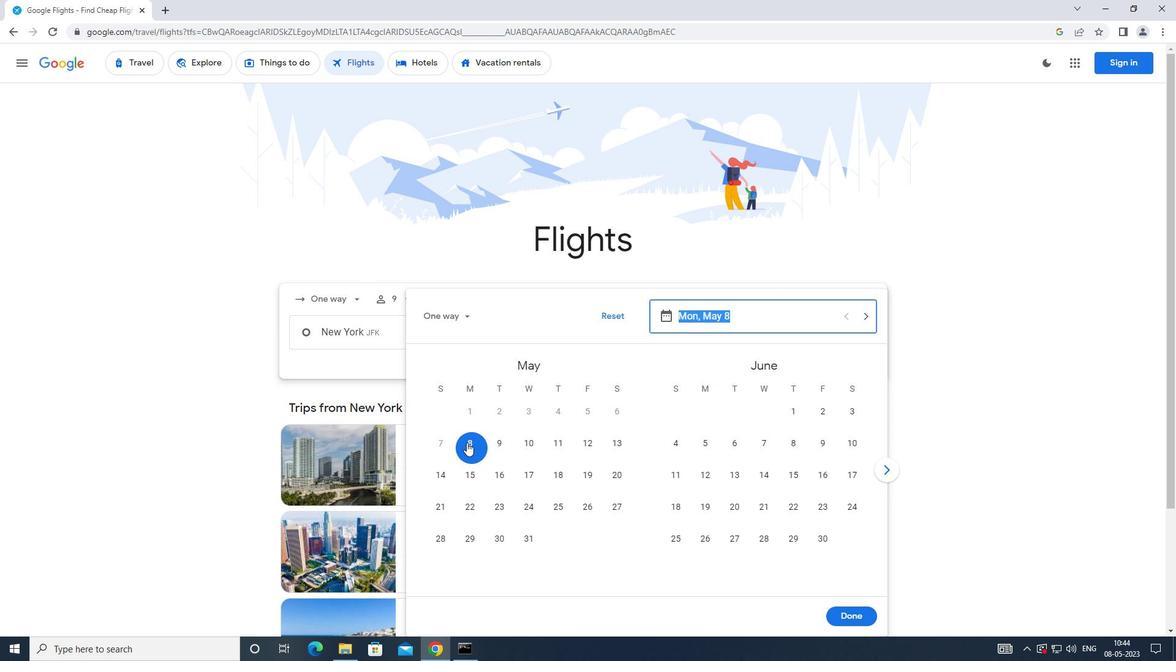 
Action: Mouse moved to (854, 607)
Screenshot: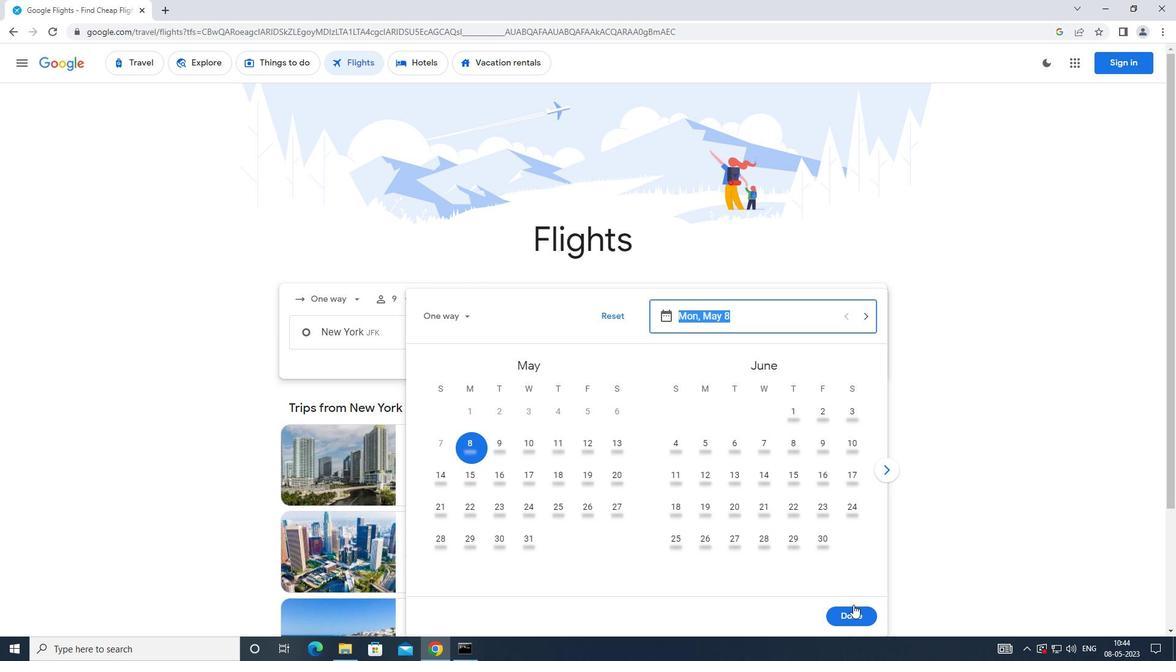 
Action: Mouse pressed left at (854, 607)
Screenshot: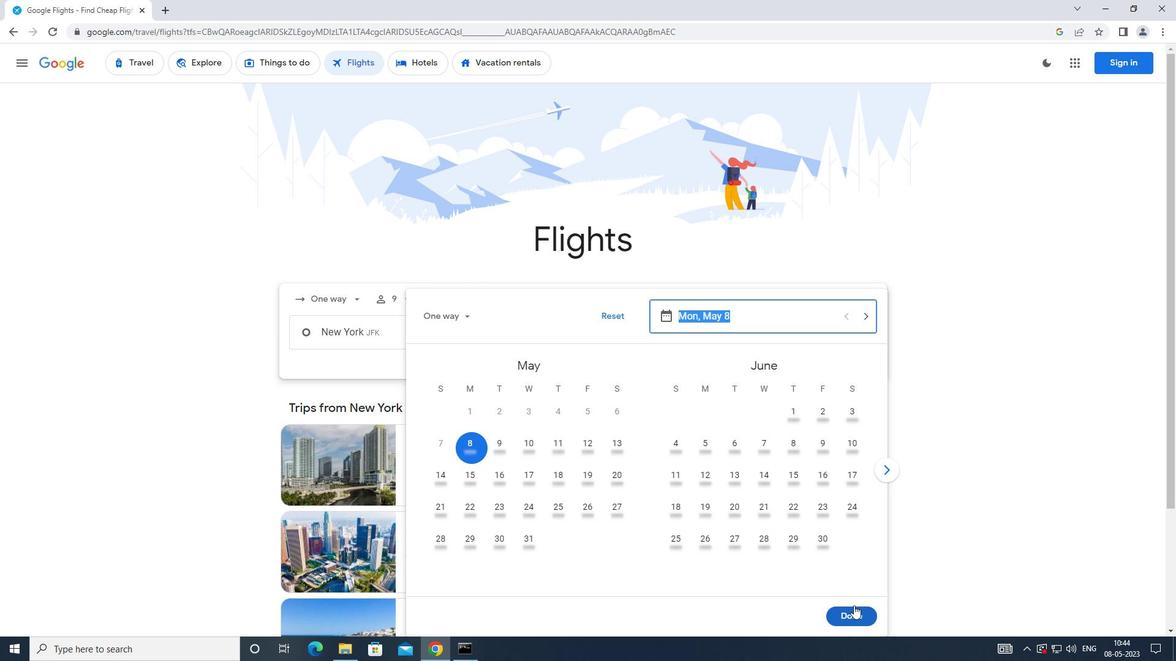 
Action: Mouse moved to (586, 363)
Screenshot: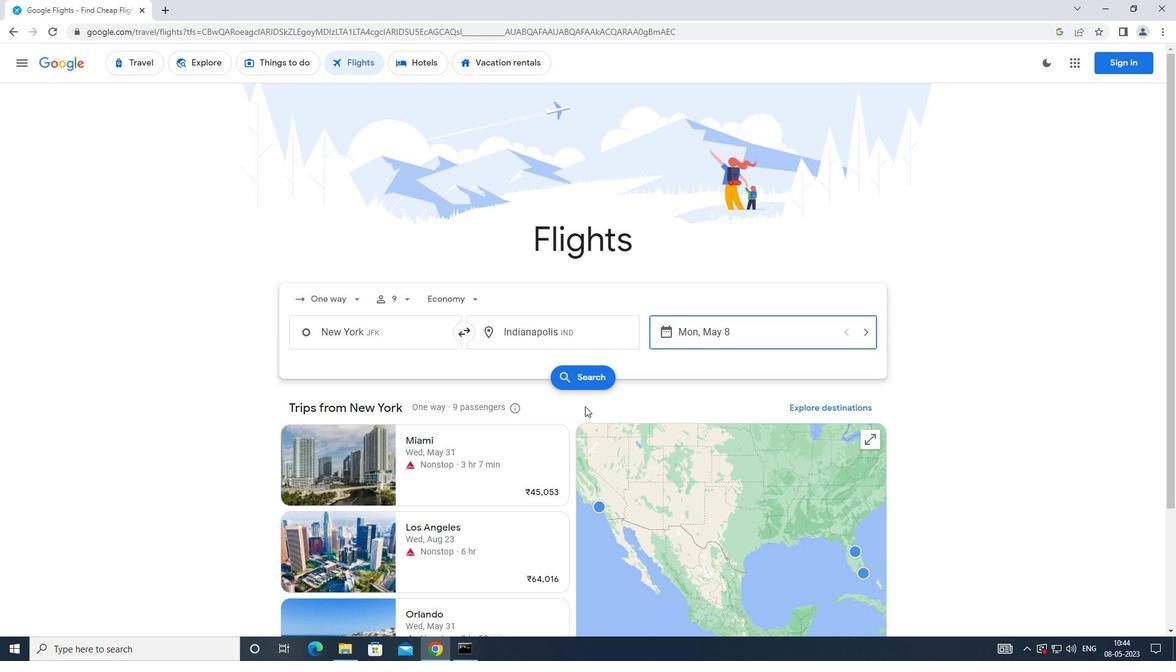 
Action: Mouse pressed left at (586, 363)
Screenshot: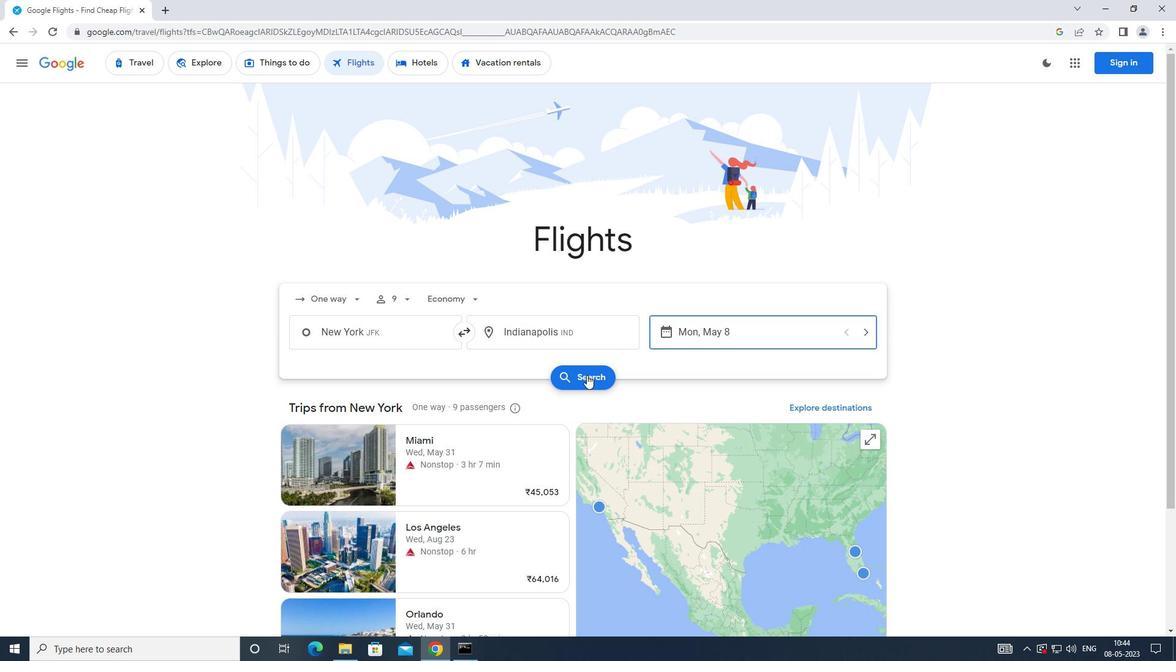 
Action: Mouse moved to (285, 177)
Screenshot: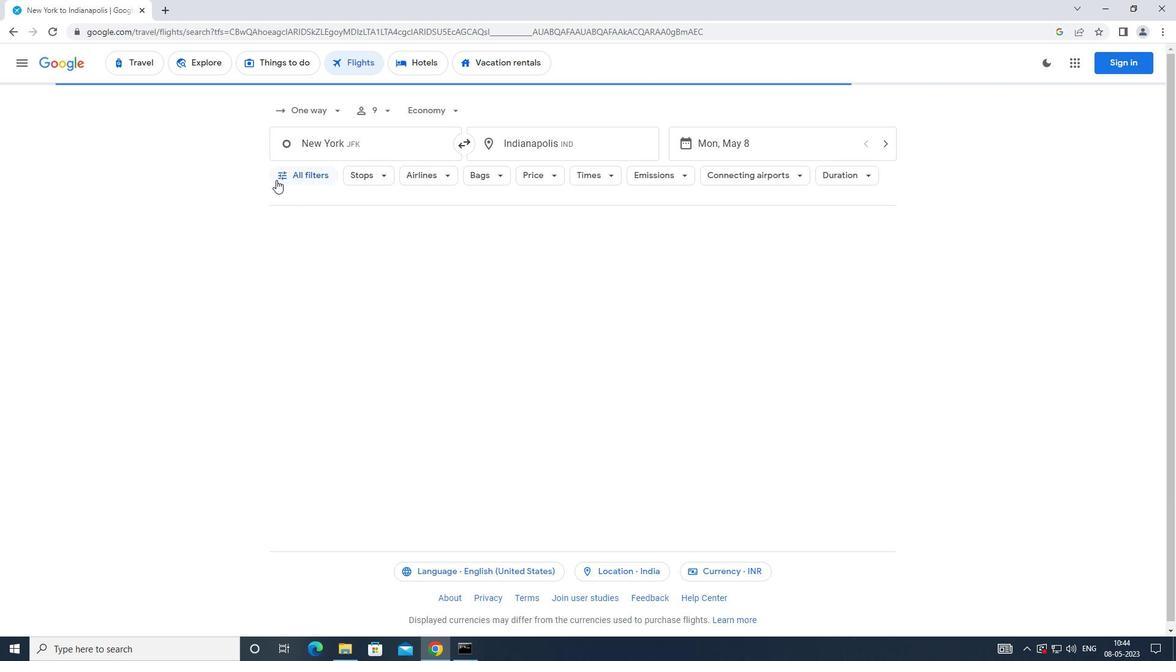 
Action: Mouse pressed left at (285, 177)
Screenshot: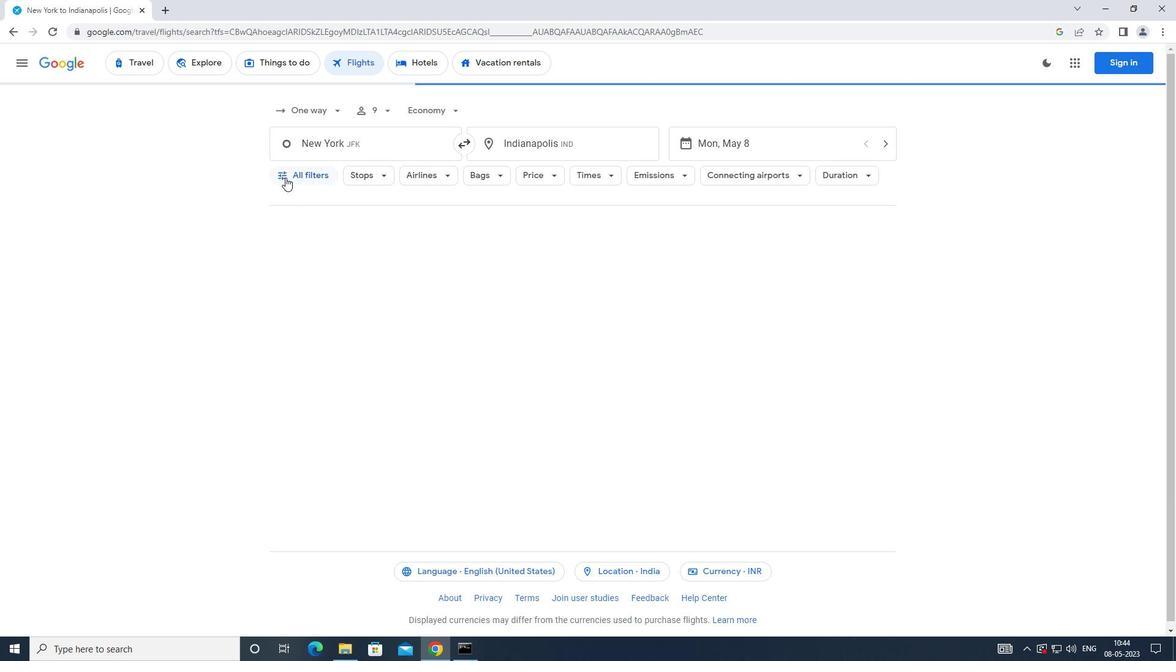
Action: Mouse moved to (447, 437)
Screenshot: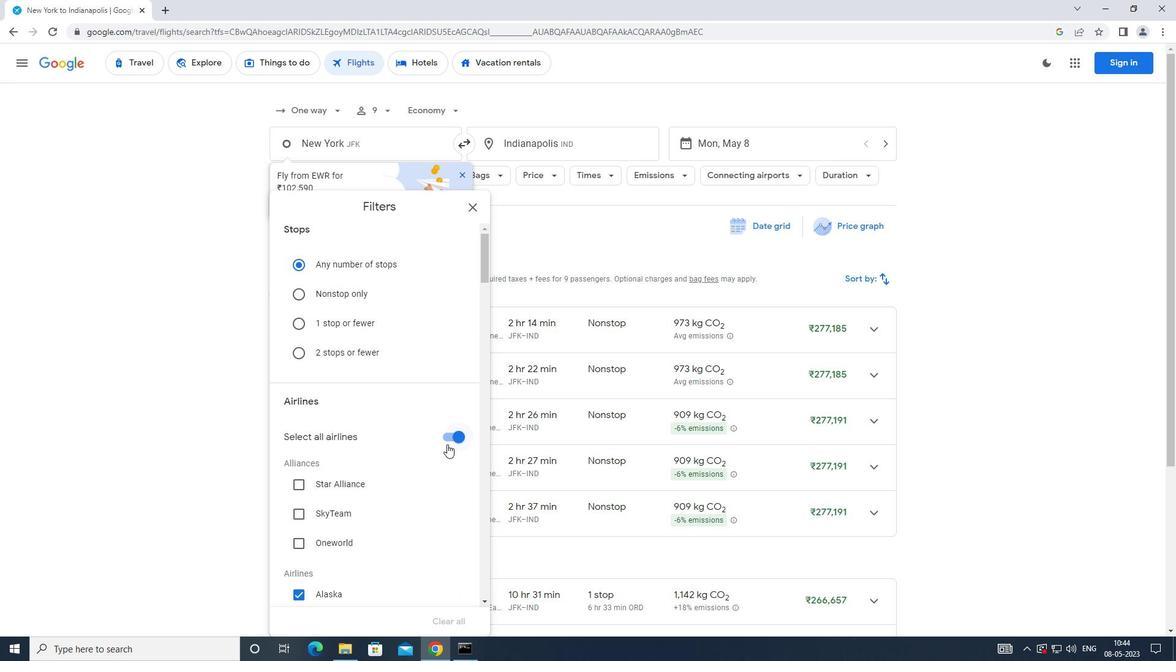 
Action: Mouse pressed left at (447, 437)
Screenshot: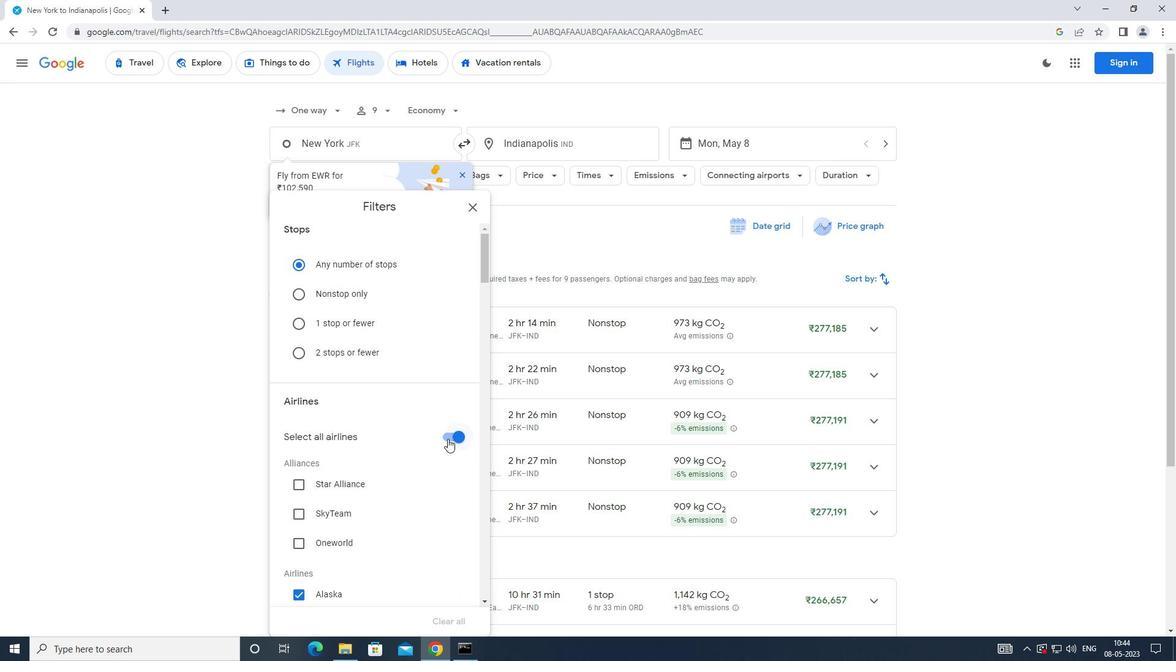 
Action: Mouse moved to (382, 409)
Screenshot: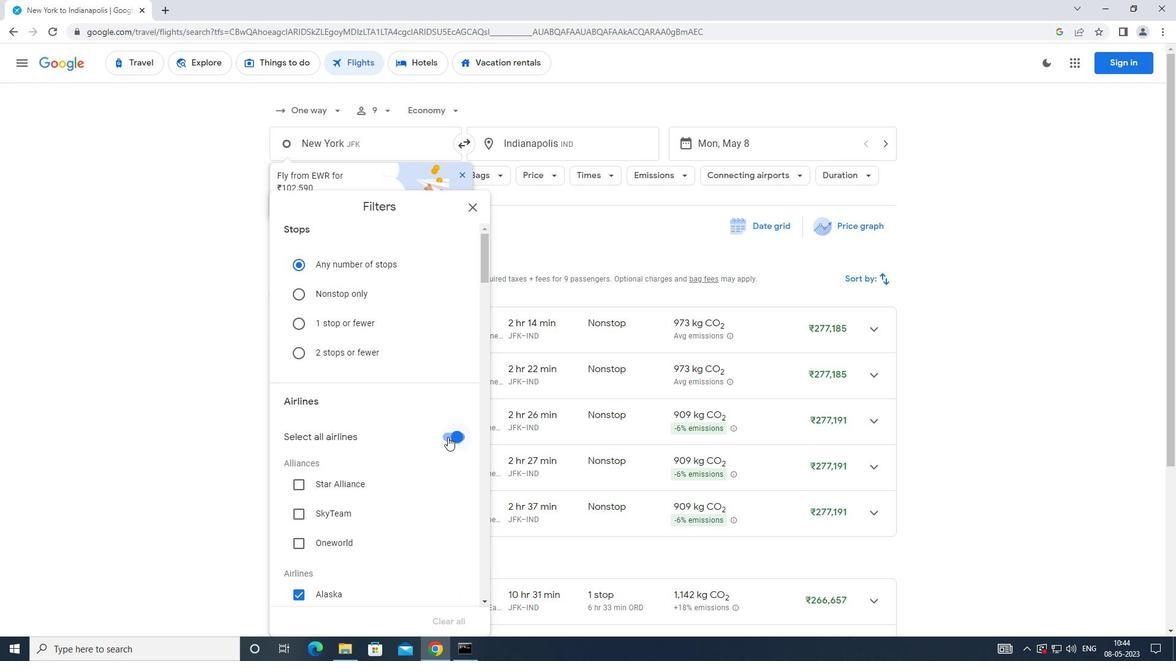 
Action: Mouse scrolled (382, 408) with delta (0, 0)
Screenshot: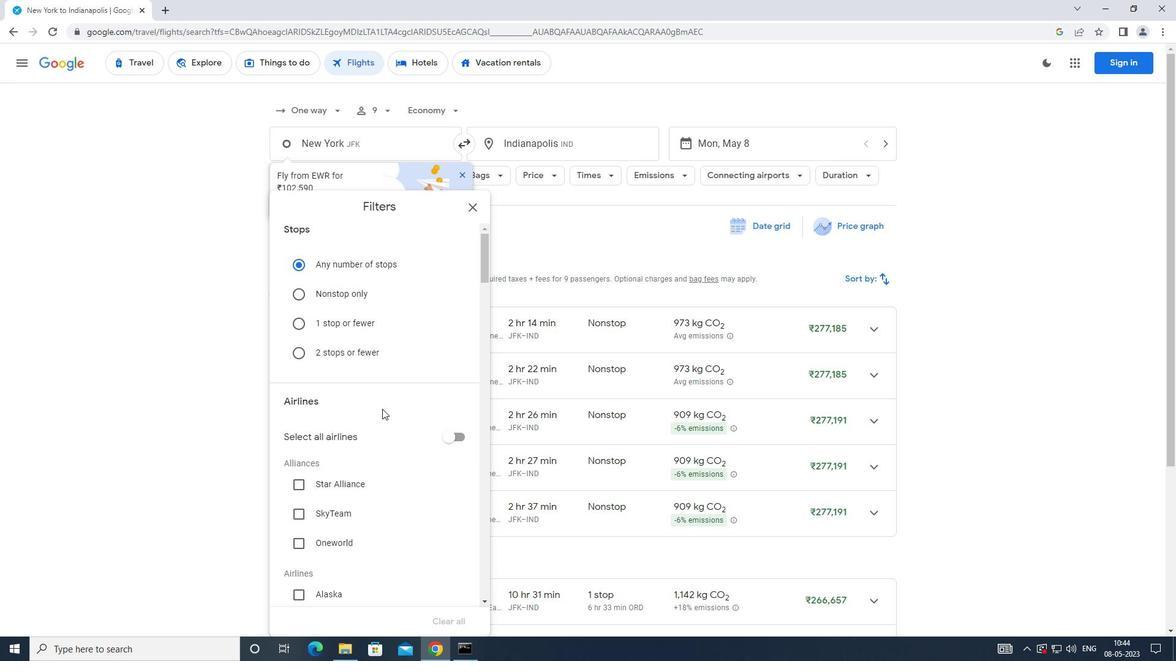 
Action: Mouse scrolled (382, 408) with delta (0, 0)
Screenshot: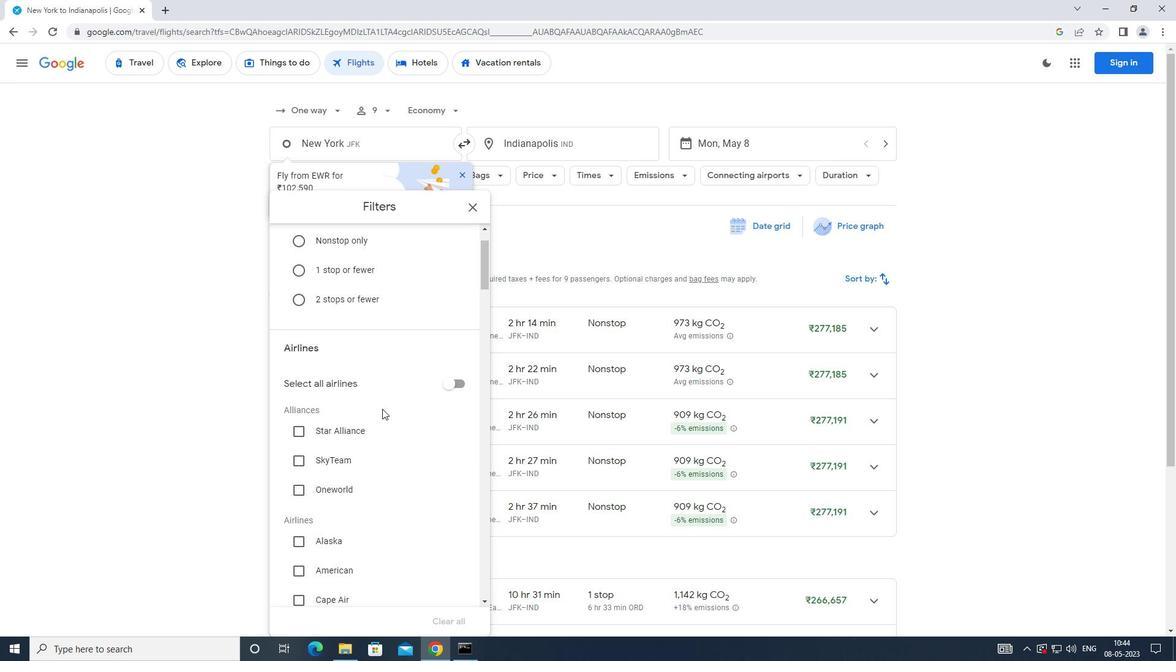 
Action: Mouse scrolled (382, 408) with delta (0, 0)
Screenshot: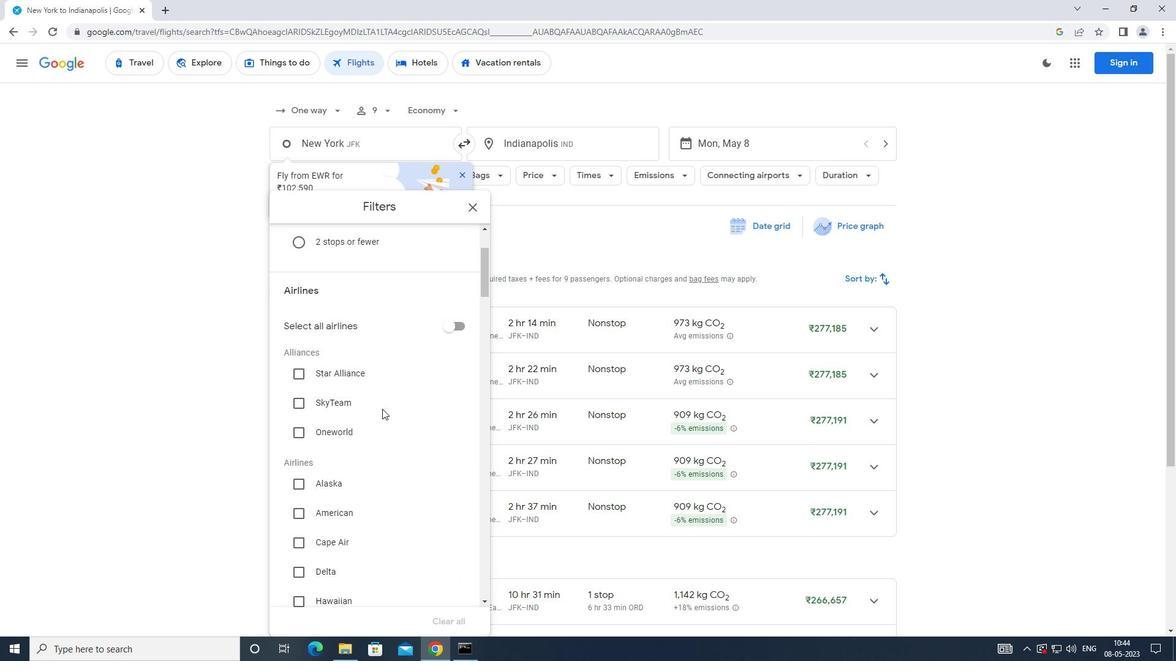 
Action: Mouse moved to (382, 407)
Screenshot: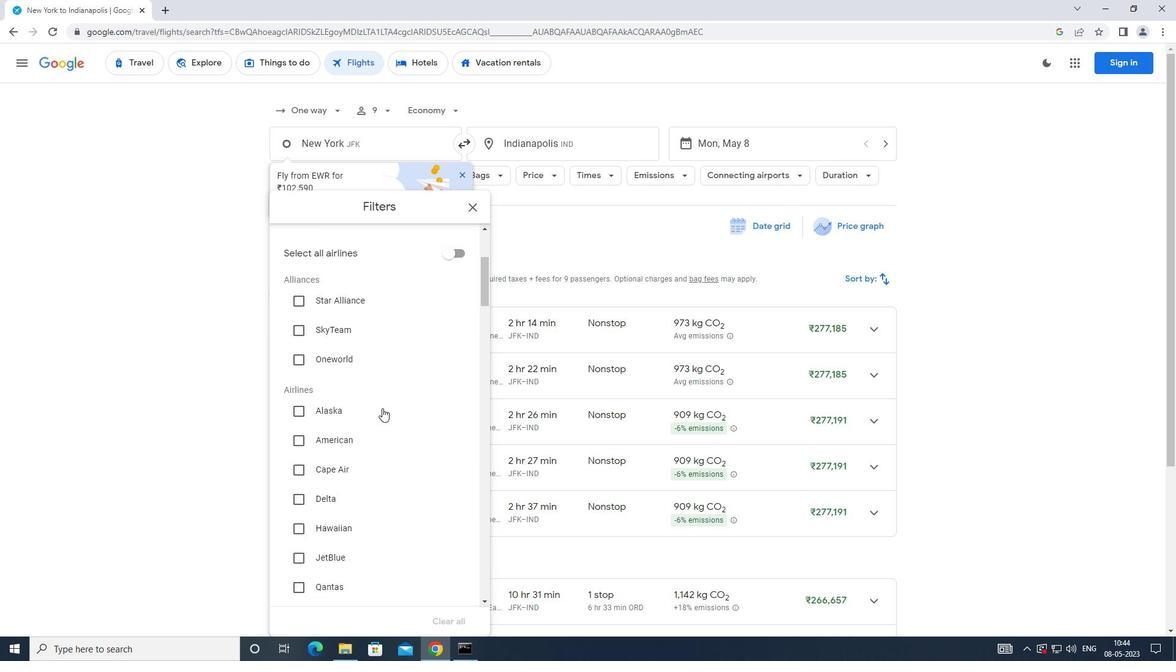 
Action: Mouse scrolled (382, 407) with delta (0, 0)
Screenshot: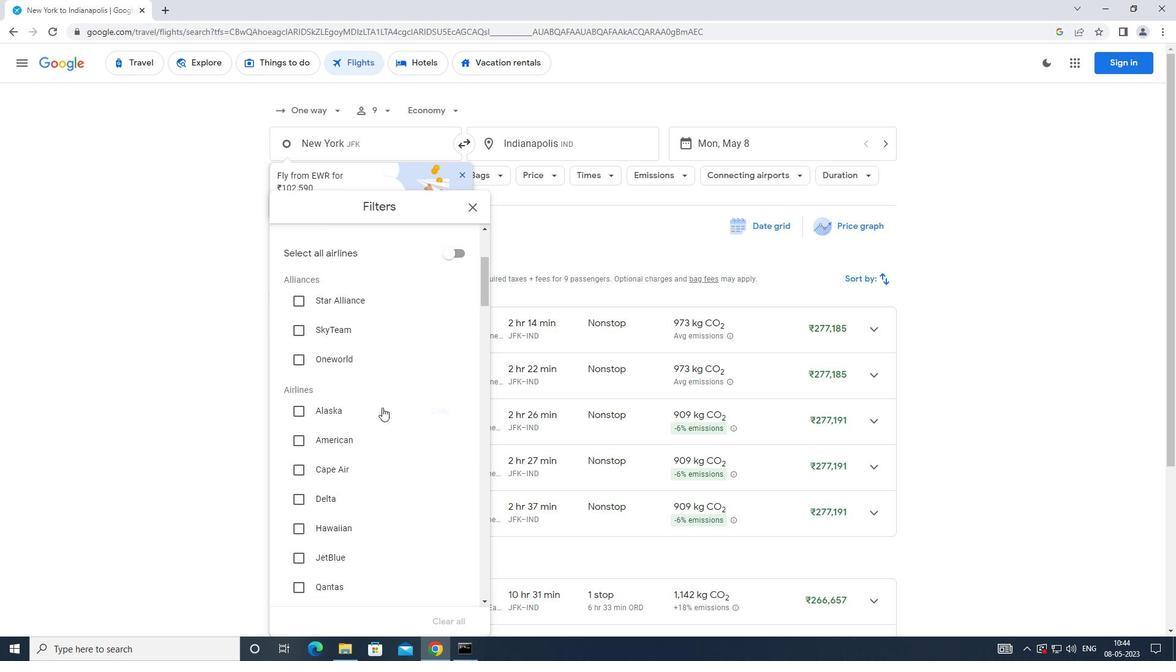 
Action: Mouse scrolled (382, 407) with delta (0, 0)
Screenshot: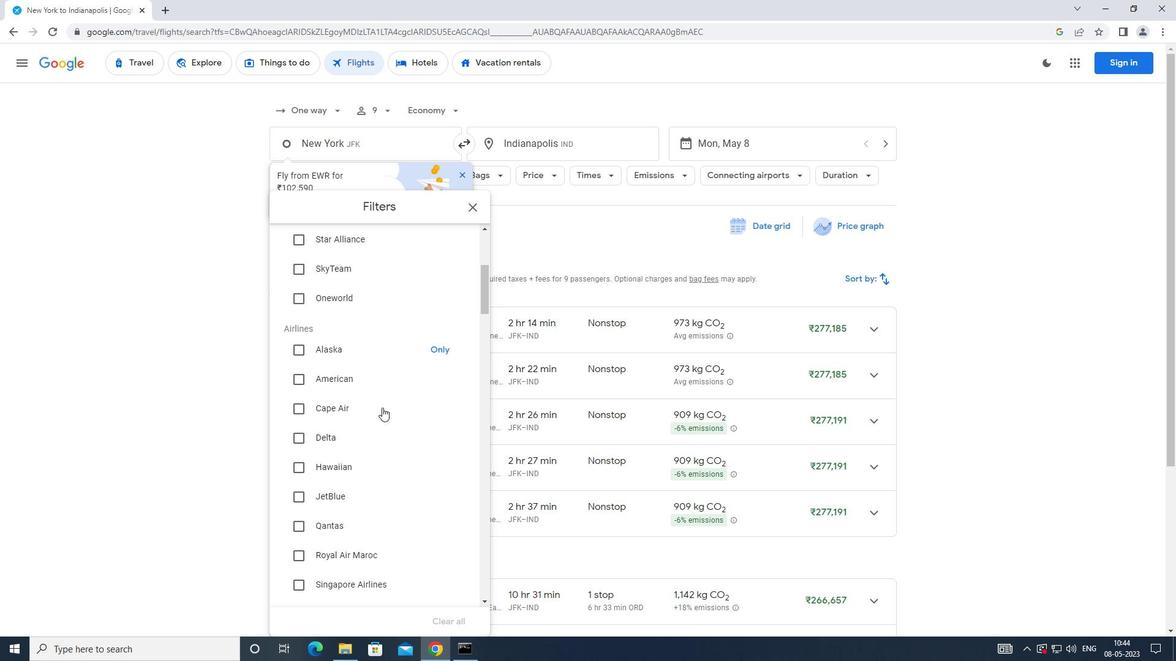 
Action: Mouse scrolled (382, 407) with delta (0, 0)
Screenshot: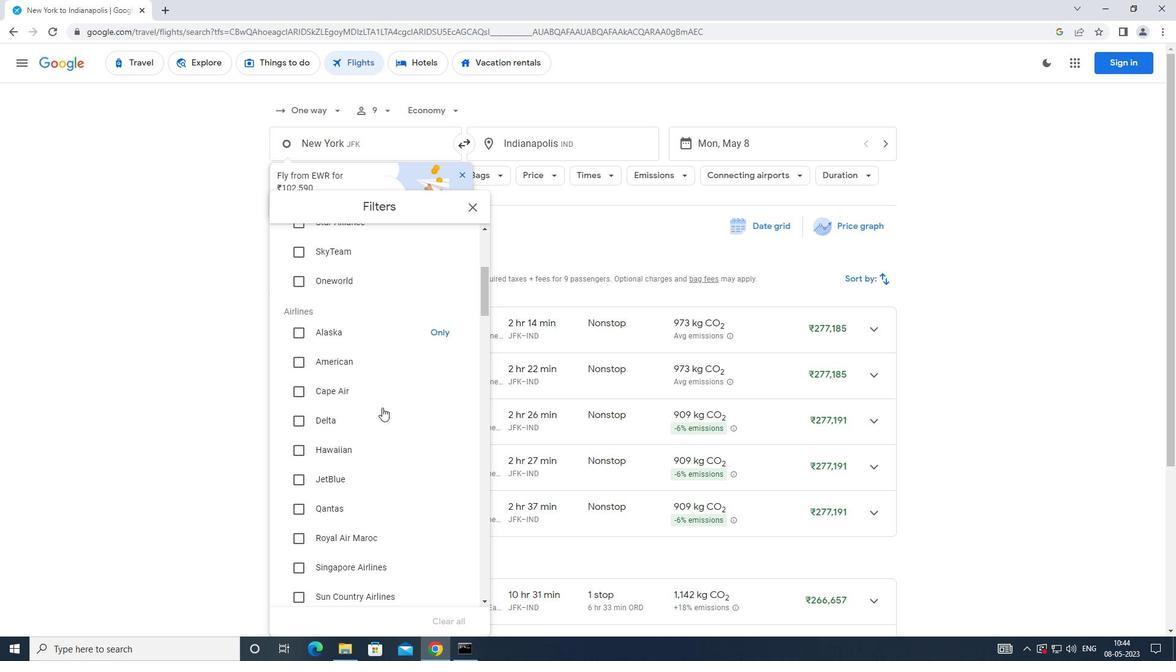 
Action: Mouse scrolled (382, 407) with delta (0, 0)
Screenshot: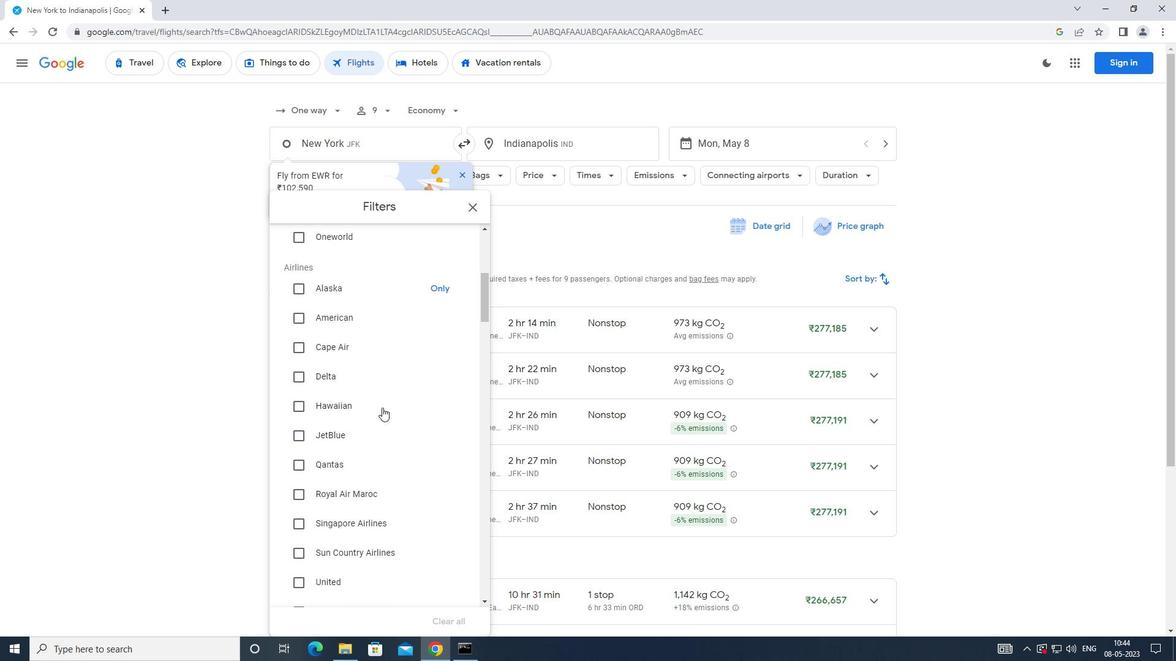 
Action: Mouse moved to (301, 314)
Screenshot: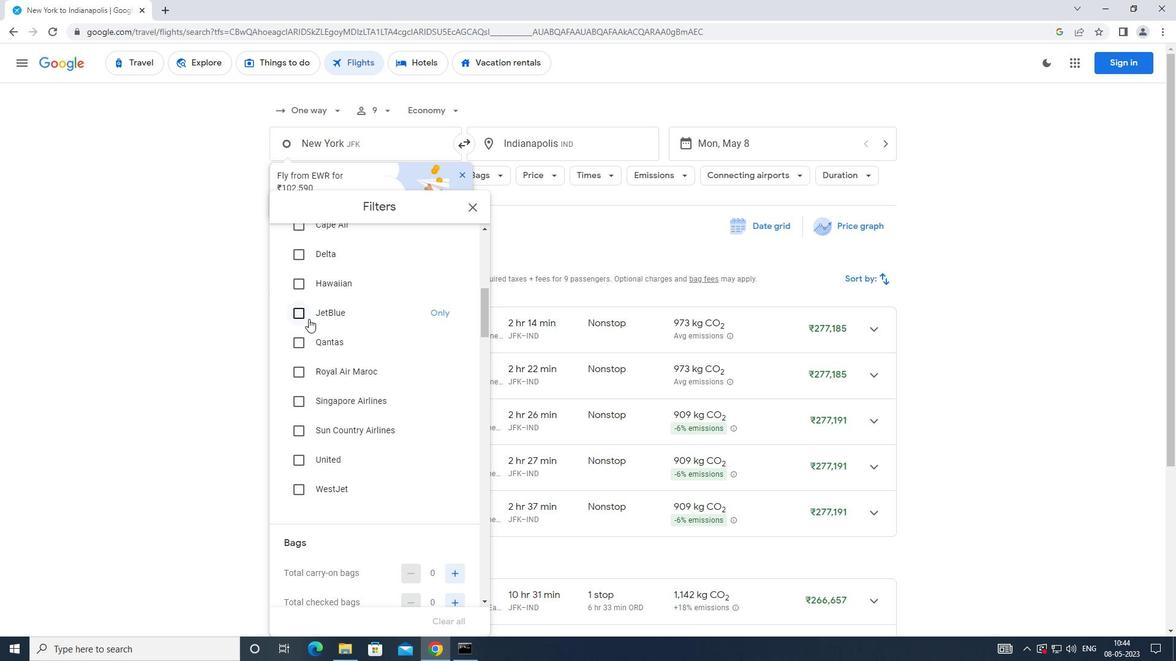 
Action: Mouse pressed left at (301, 314)
Screenshot: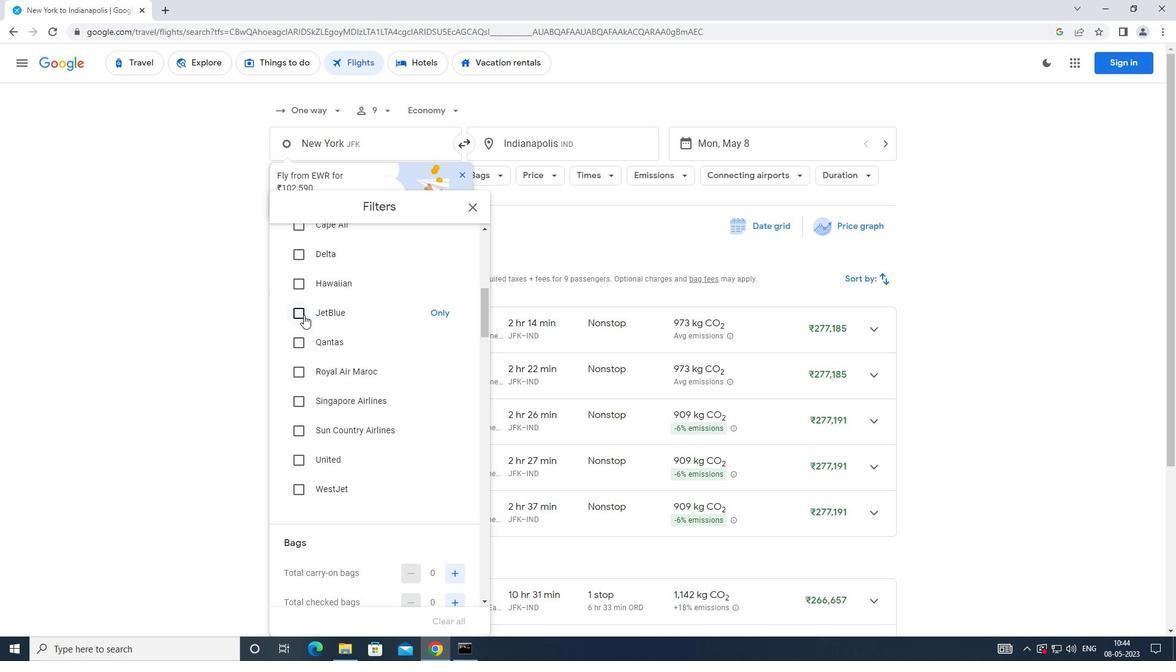 
Action: Mouse moved to (365, 338)
Screenshot: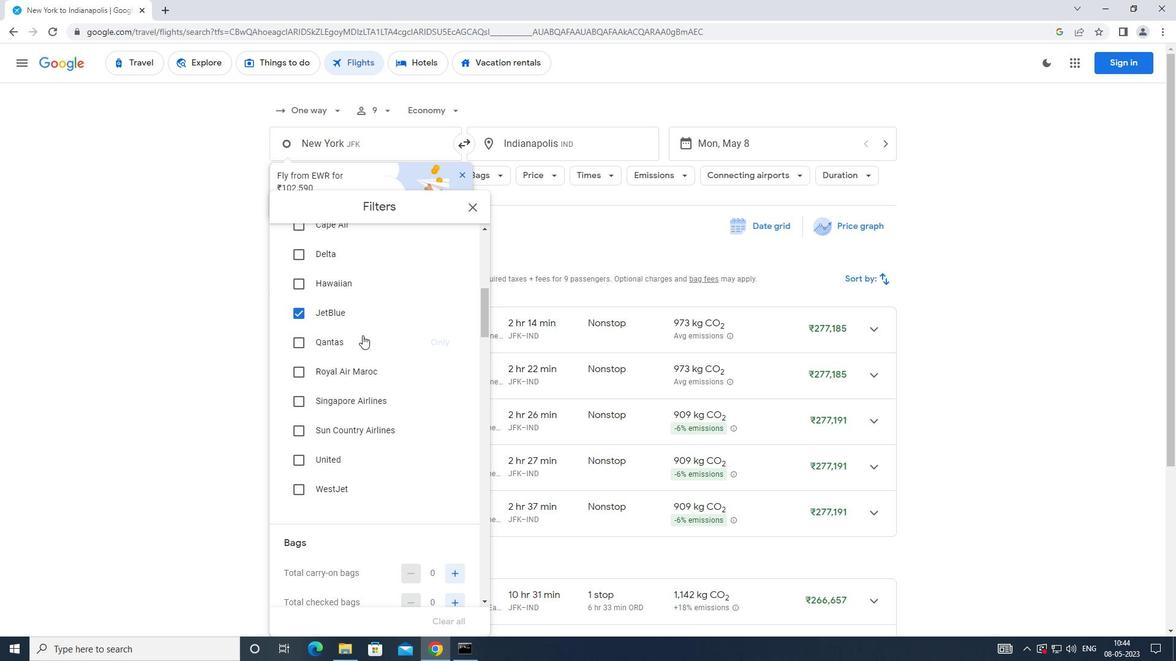 
Action: Mouse scrolled (365, 338) with delta (0, 0)
Screenshot: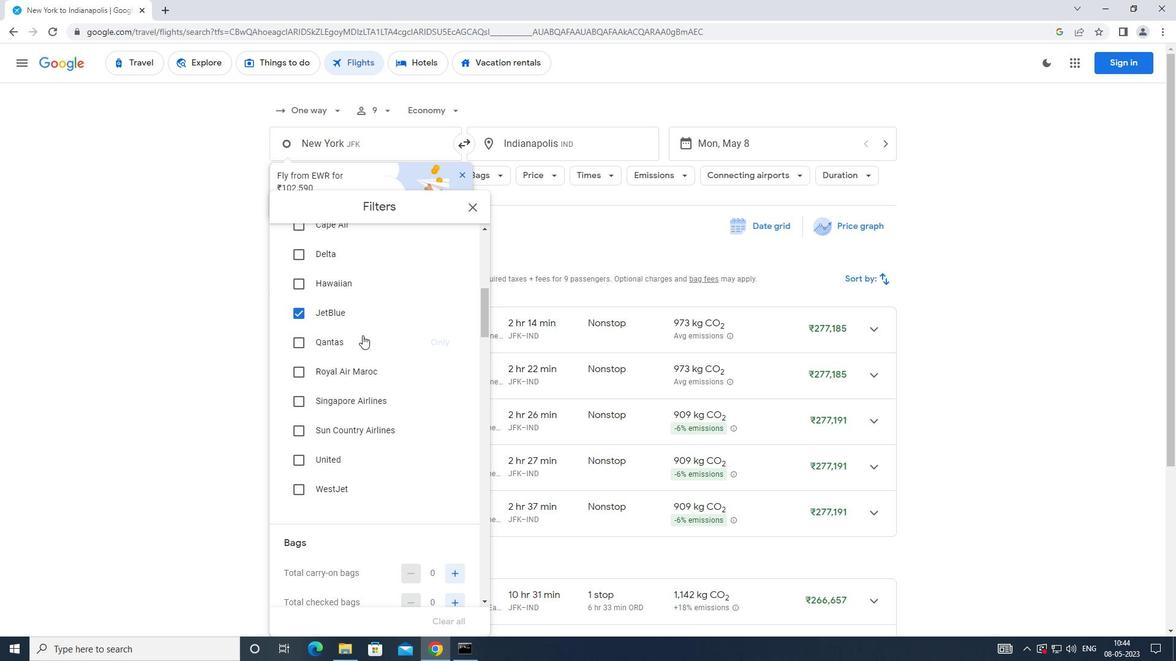 
Action: Mouse moved to (366, 341)
Screenshot: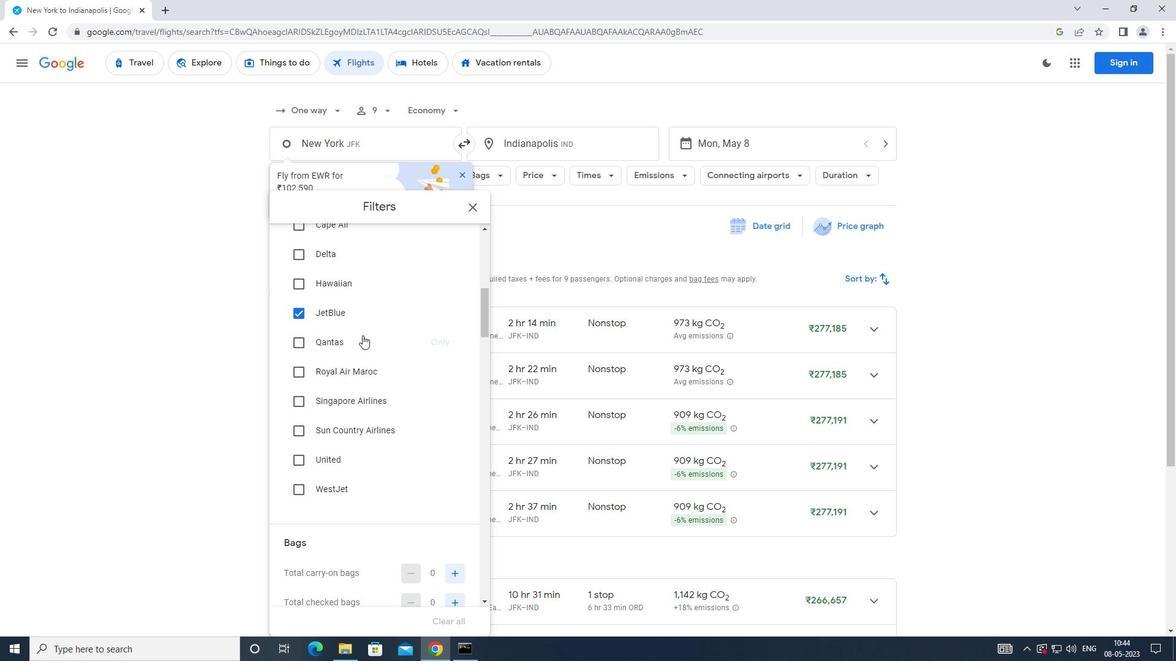 
Action: Mouse scrolled (366, 340) with delta (0, 0)
Screenshot: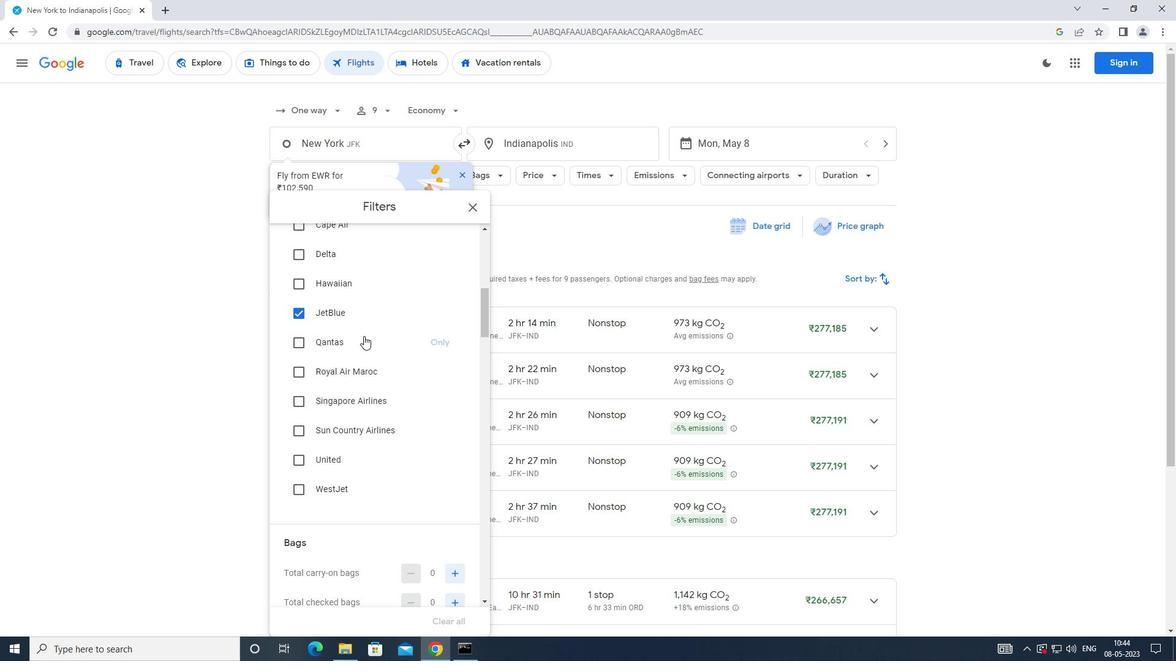 
Action: Mouse moved to (366, 342)
Screenshot: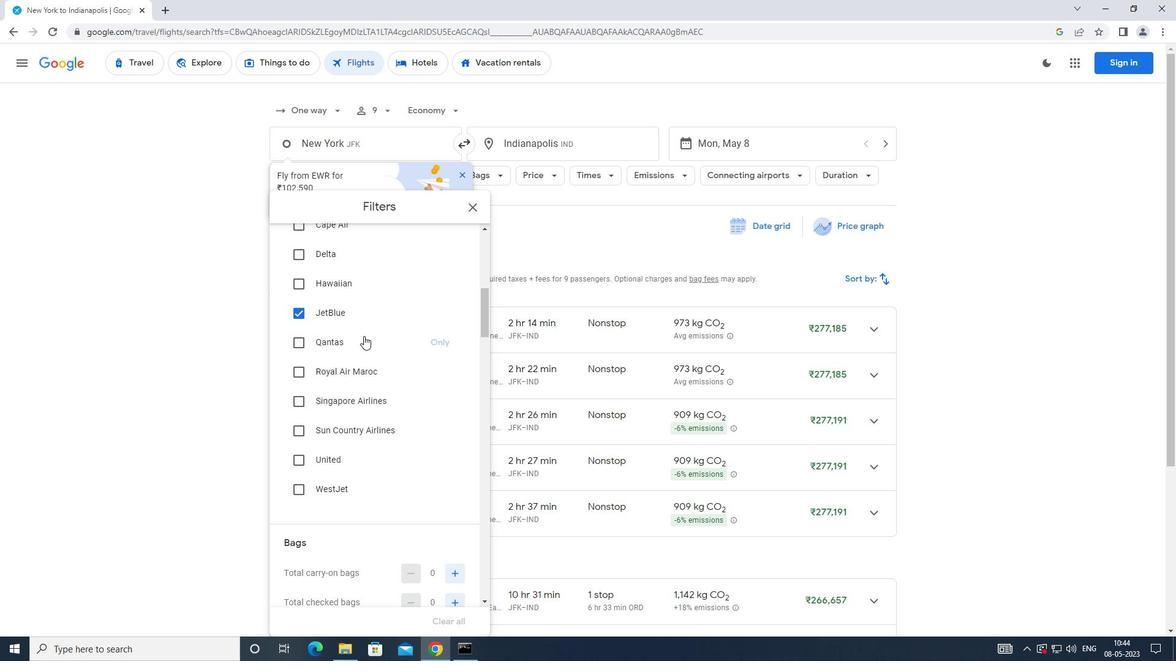 
Action: Mouse scrolled (366, 341) with delta (0, 0)
Screenshot: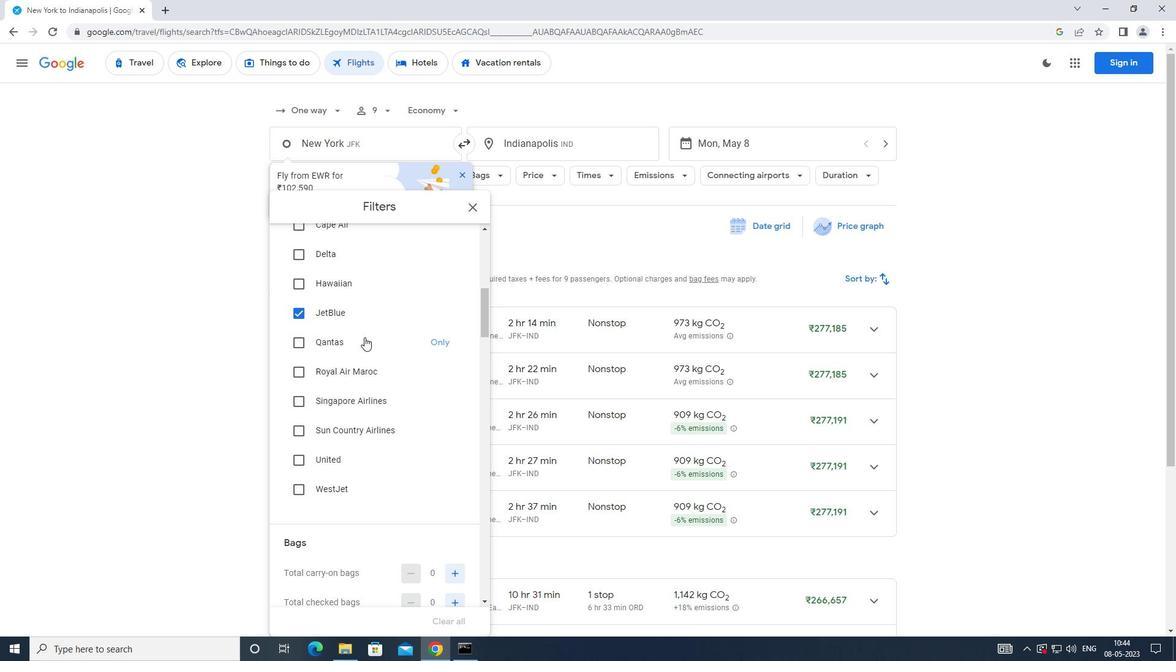 
Action: Mouse moved to (449, 393)
Screenshot: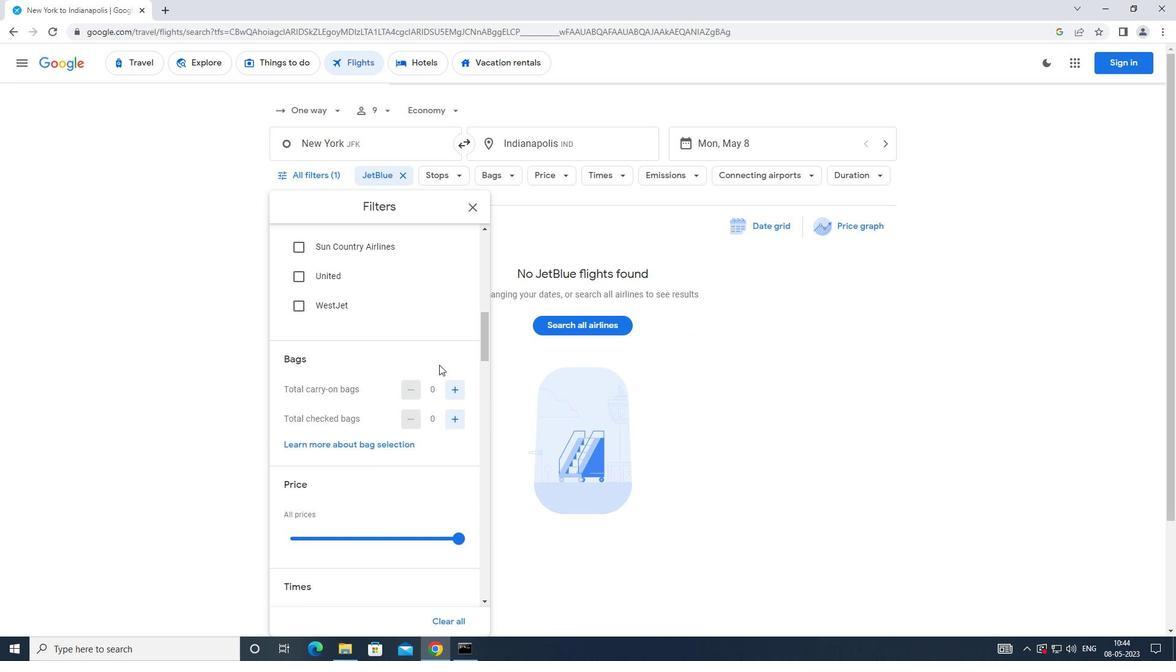 
Action: Mouse pressed left at (449, 393)
Screenshot: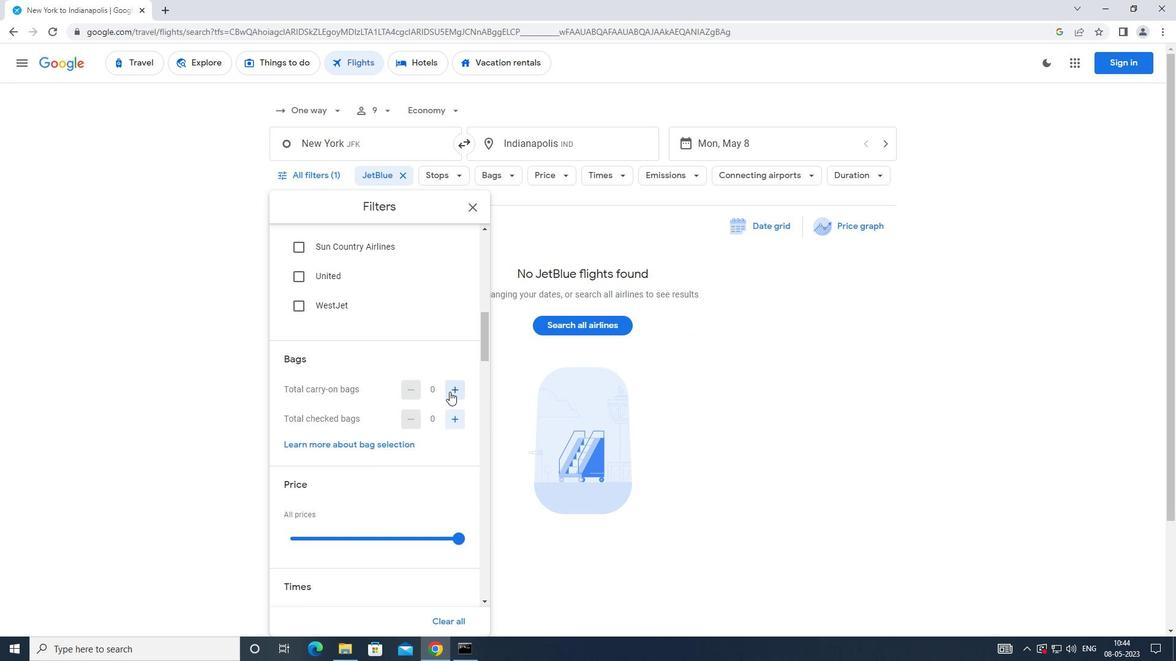 
Action: Mouse moved to (450, 393)
Screenshot: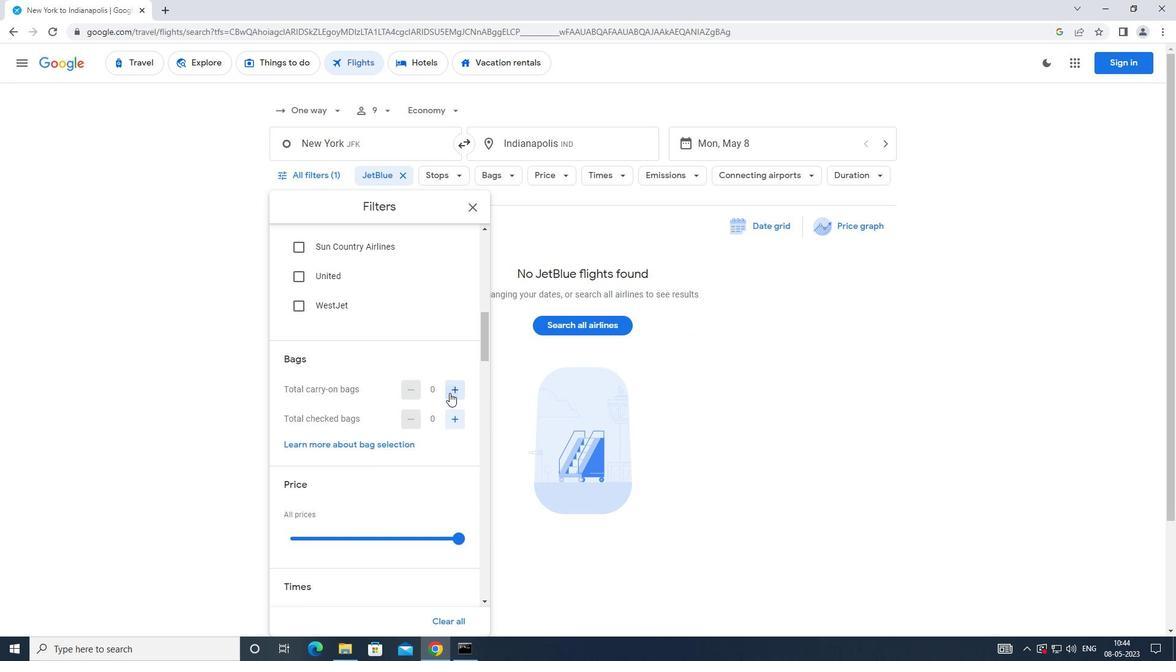 
Action: Mouse pressed left at (450, 393)
Screenshot: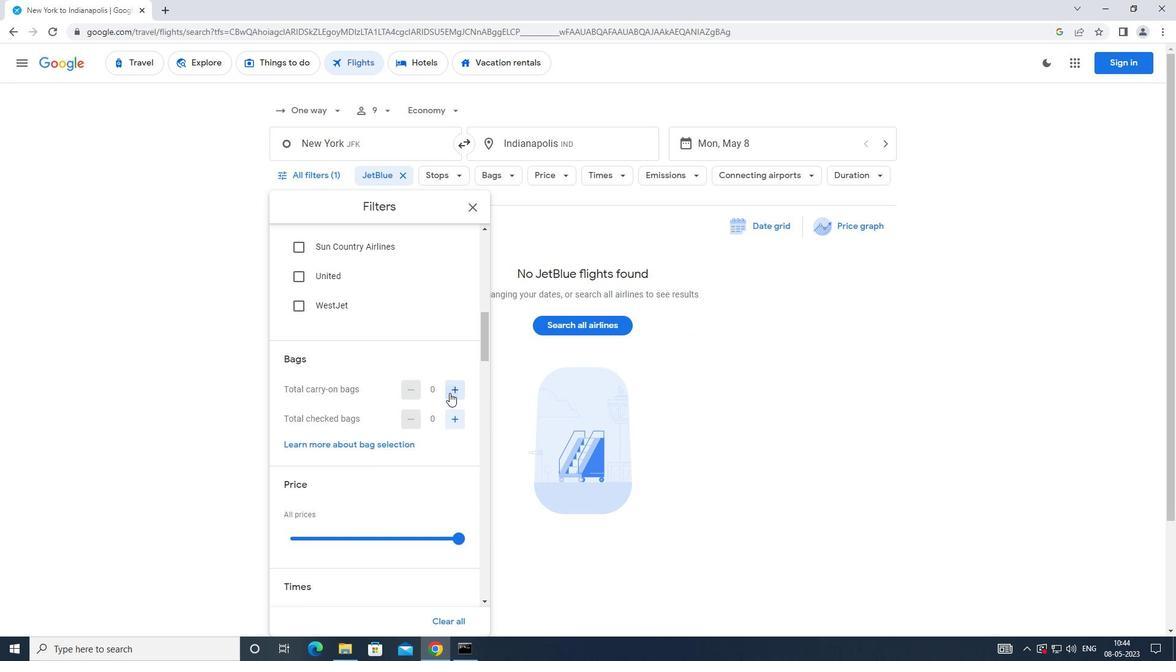 
Action: Mouse moved to (407, 388)
Screenshot: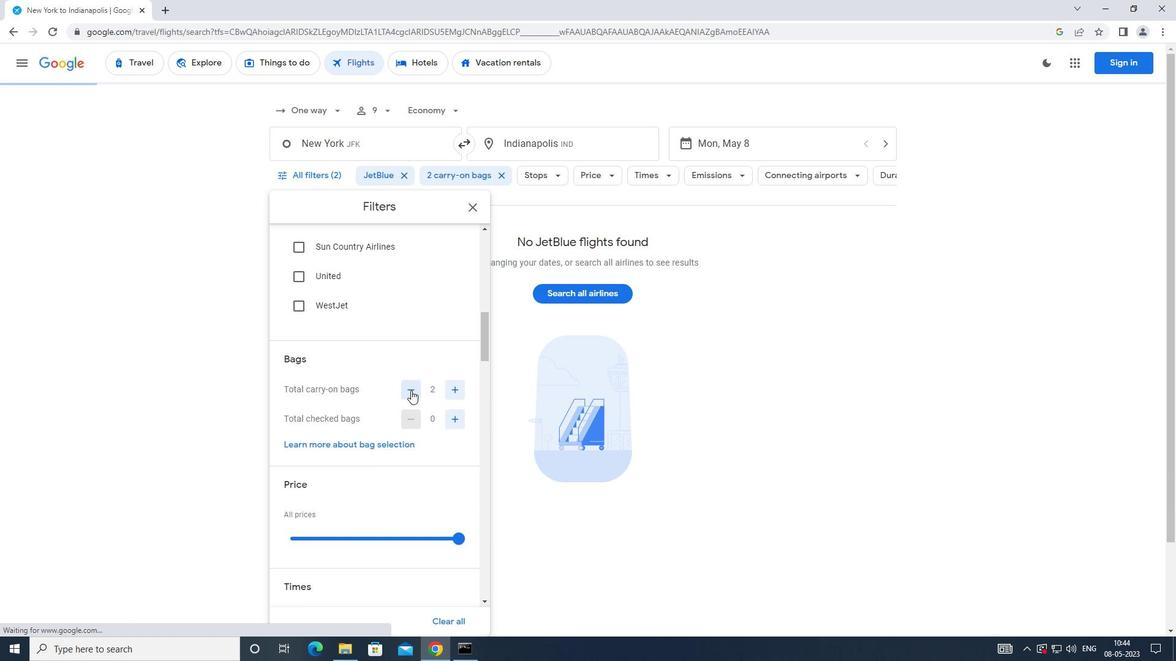 
Action: Mouse scrolled (407, 387) with delta (0, 0)
Screenshot: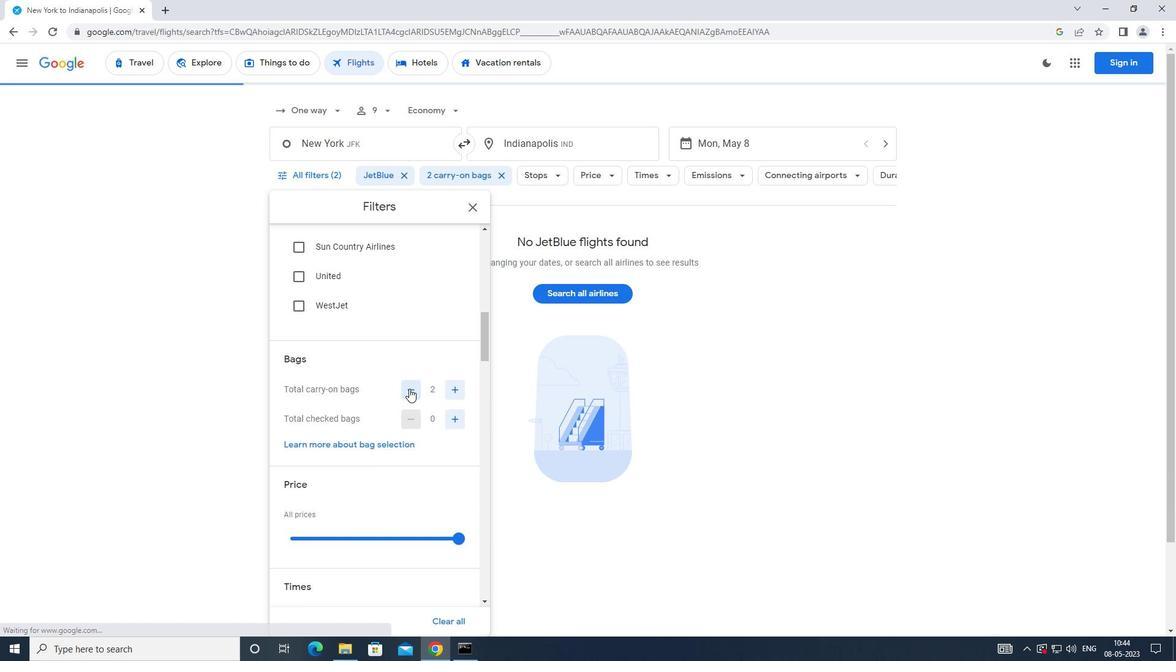 
Action: Mouse scrolled (407, 387) with delta (0, 0)
Screenshot: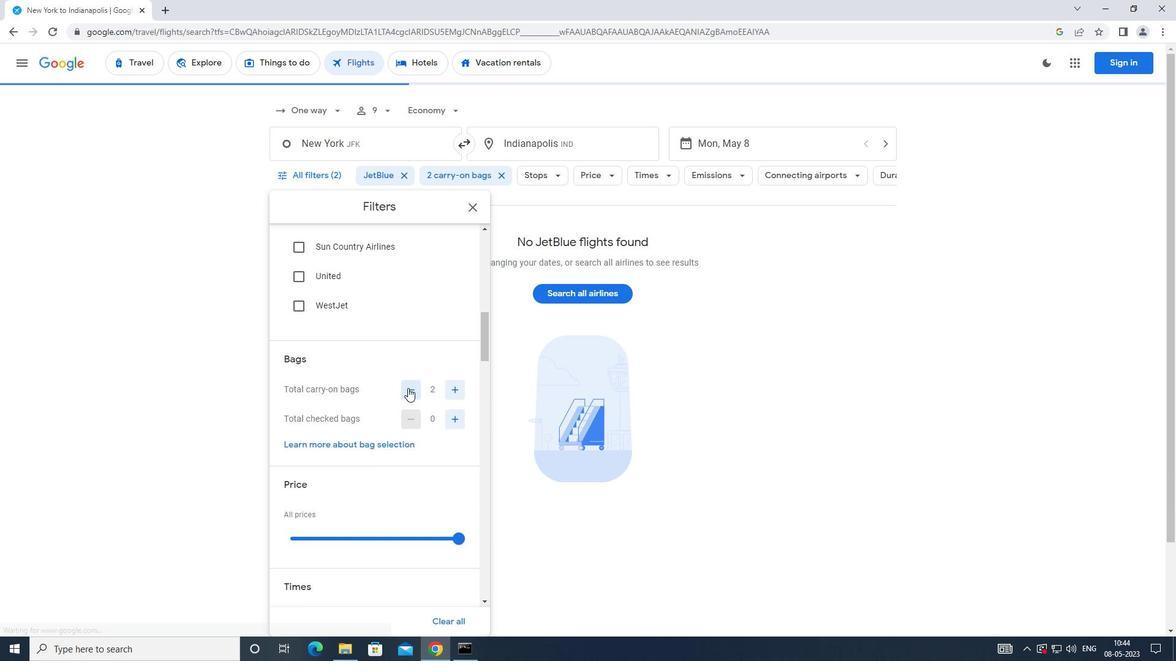 
Action: Mouse moved to (464, 412)
Screenshot: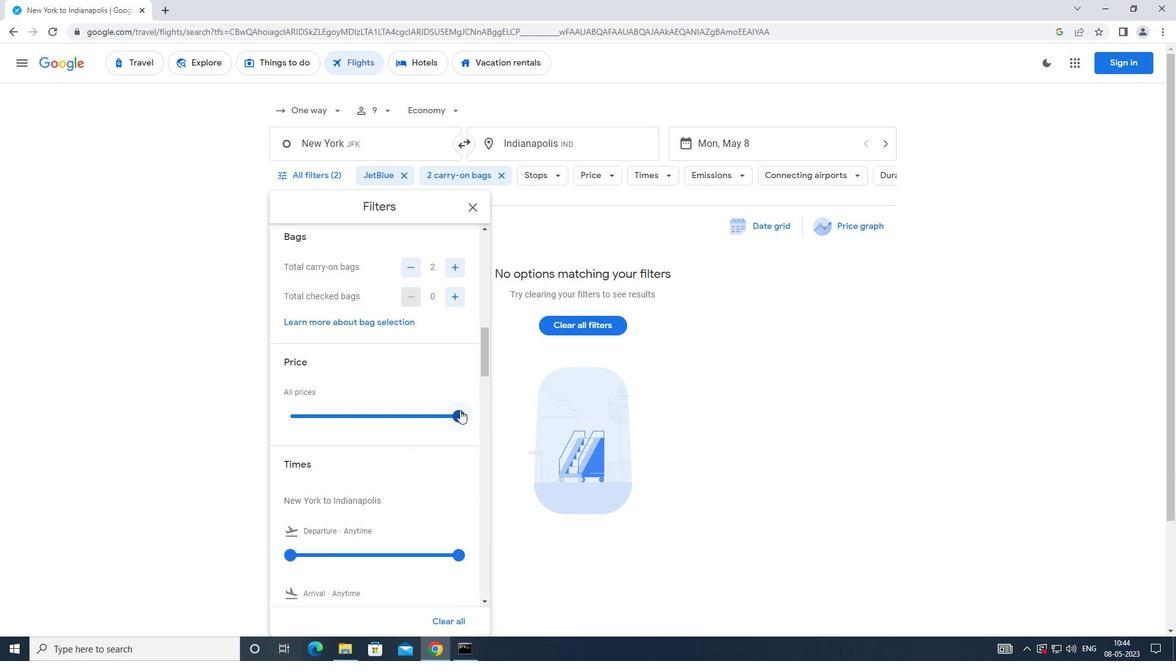 
Action: Mouse pressed left at (464, 412)
Screenshot: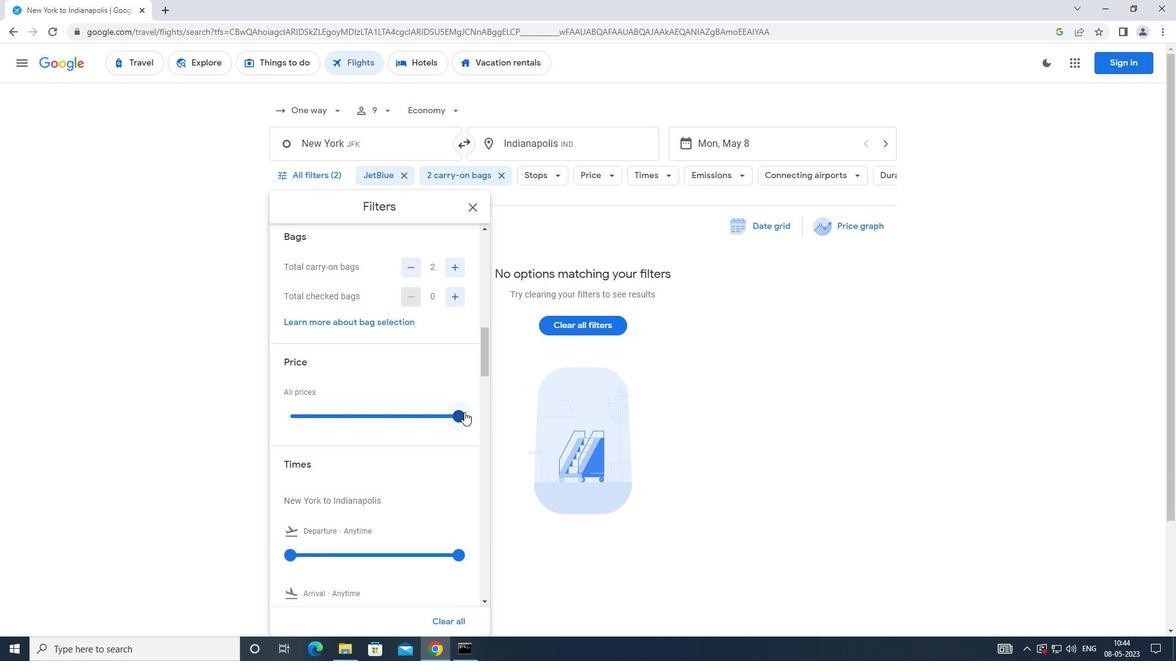 
Action: Mouse moved to (381, 417)
Screenshot: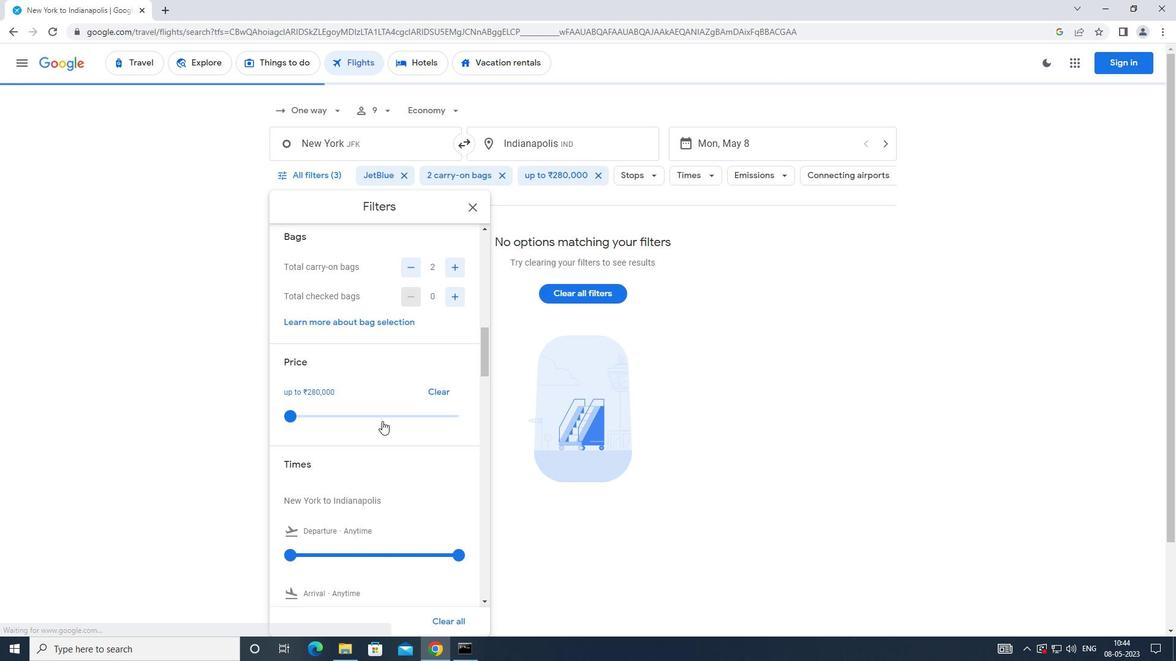 
Action: Mouse scrolled (381, 417) with delta (0, 0)
Screenshot: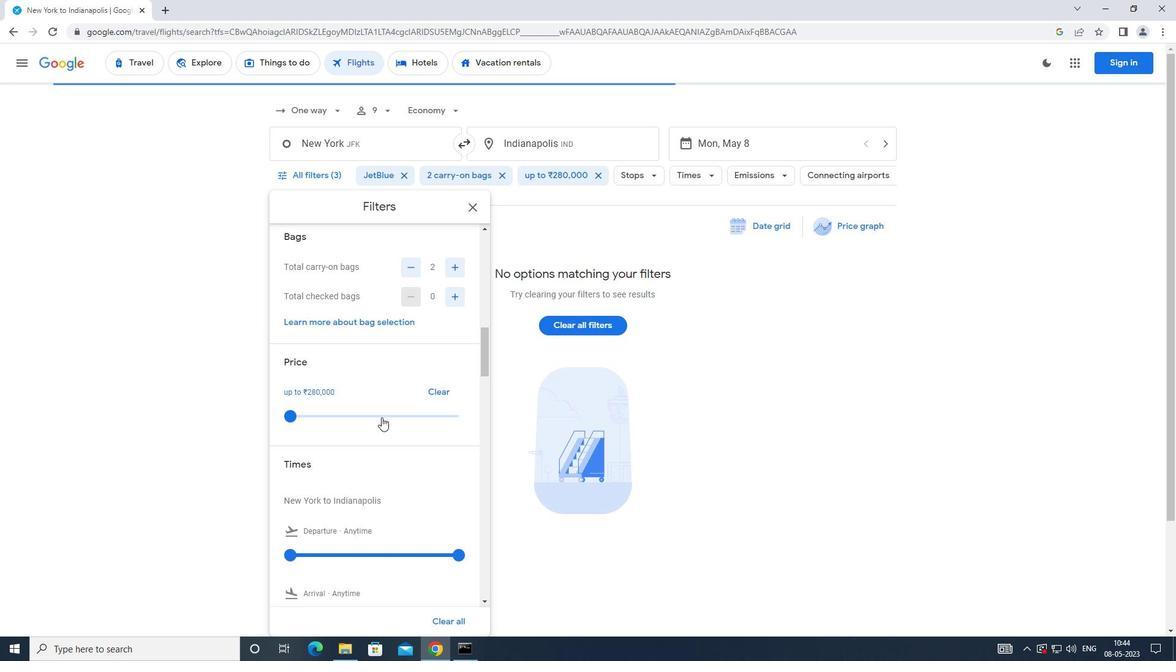 
Action: Mouse moved to (287, 495)
Screenshot: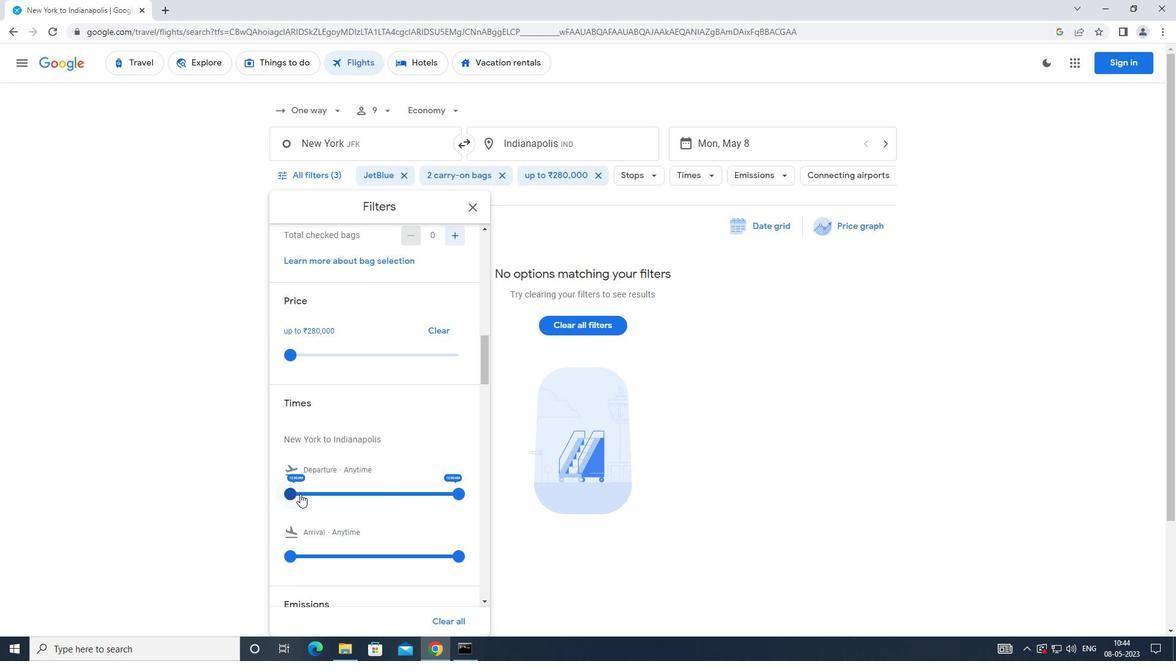 
Action: Mouse pressed left at (287, 495)
Screenshot: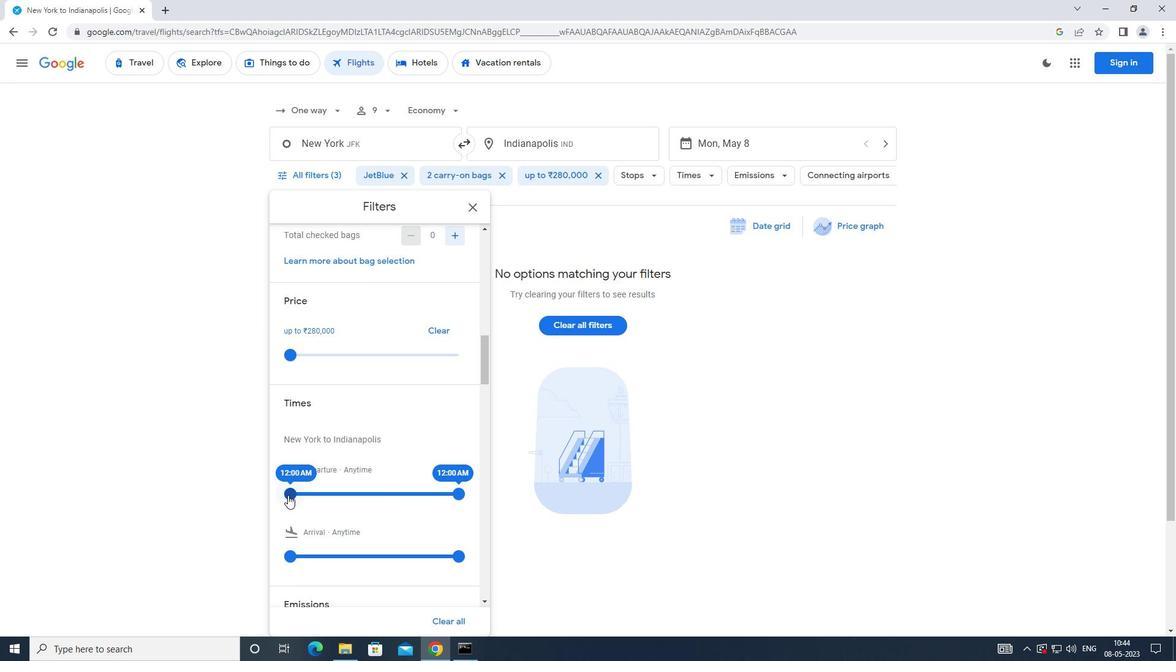 
Action: Mouse moved to (459, 494)
Screenshot: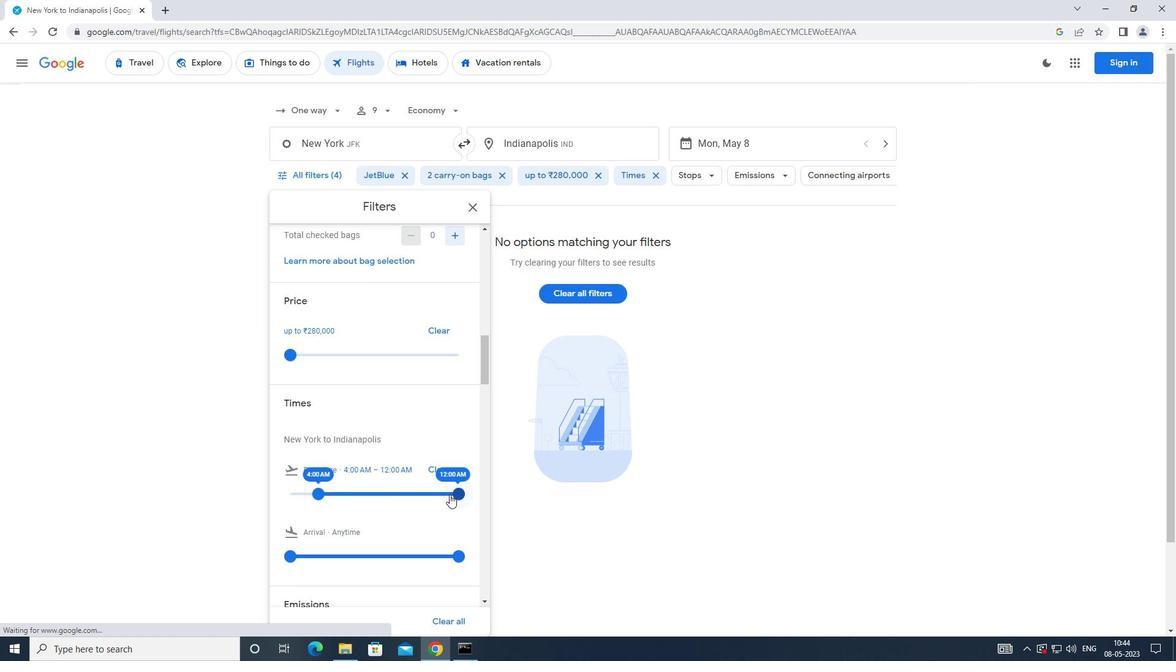 
Action: Mouse pressed left at (459, 494)
Screenshot: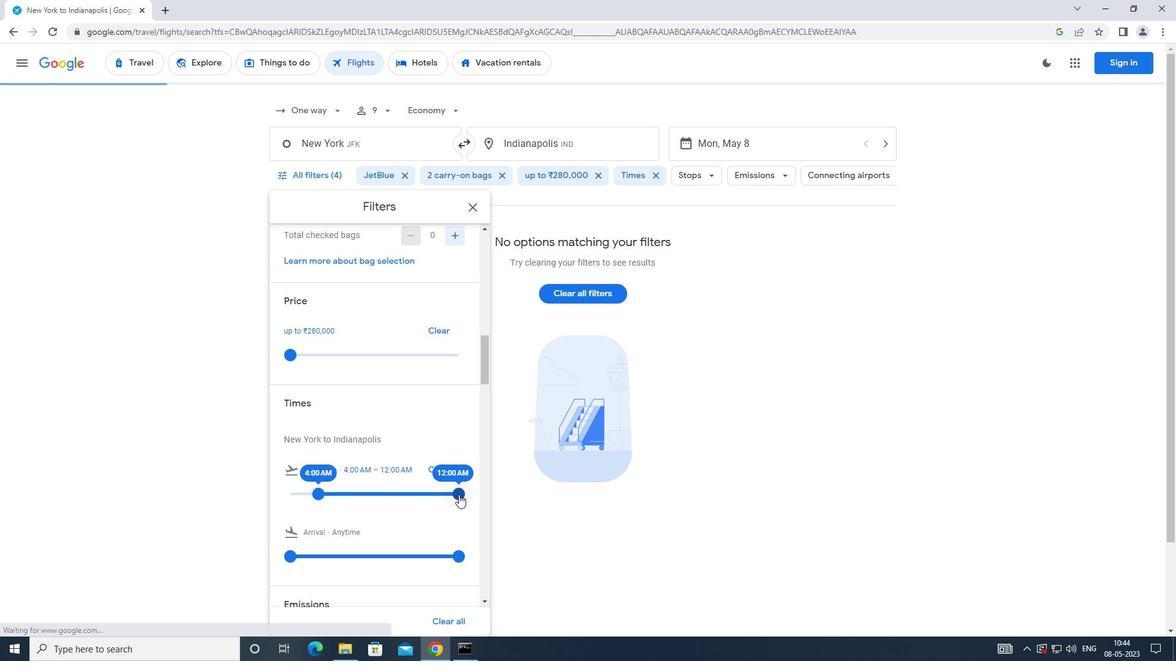 
Action: Mouse moved to (464, 205)
Screenshot: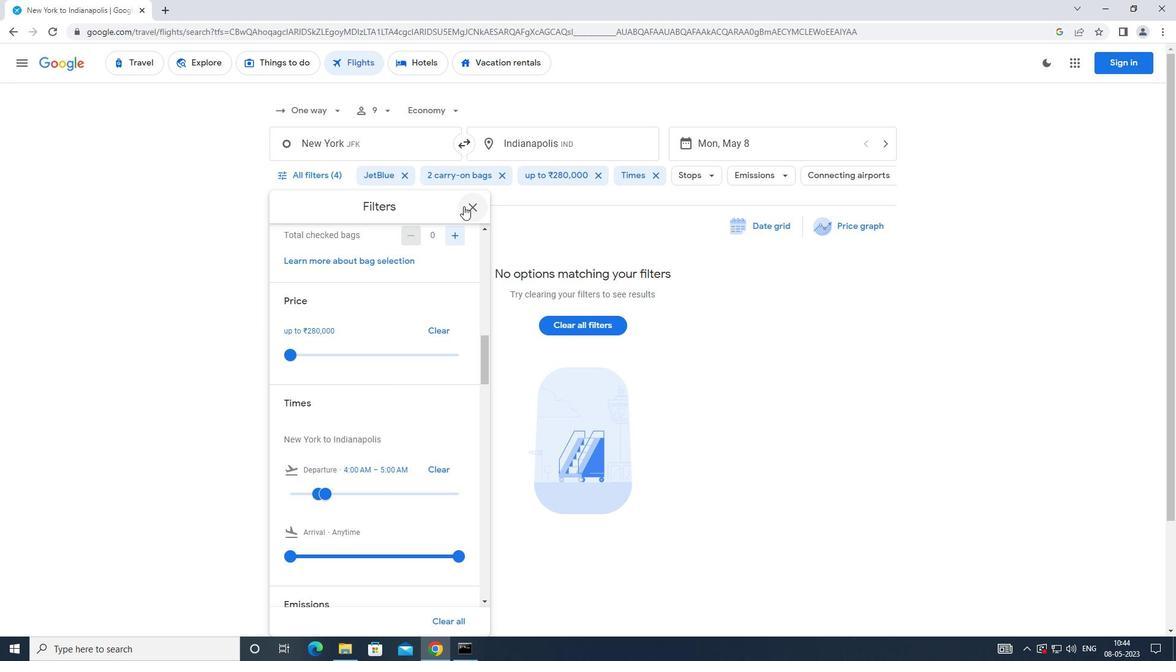
Action: Mouse pressed left at (464, 205)
Screenshot: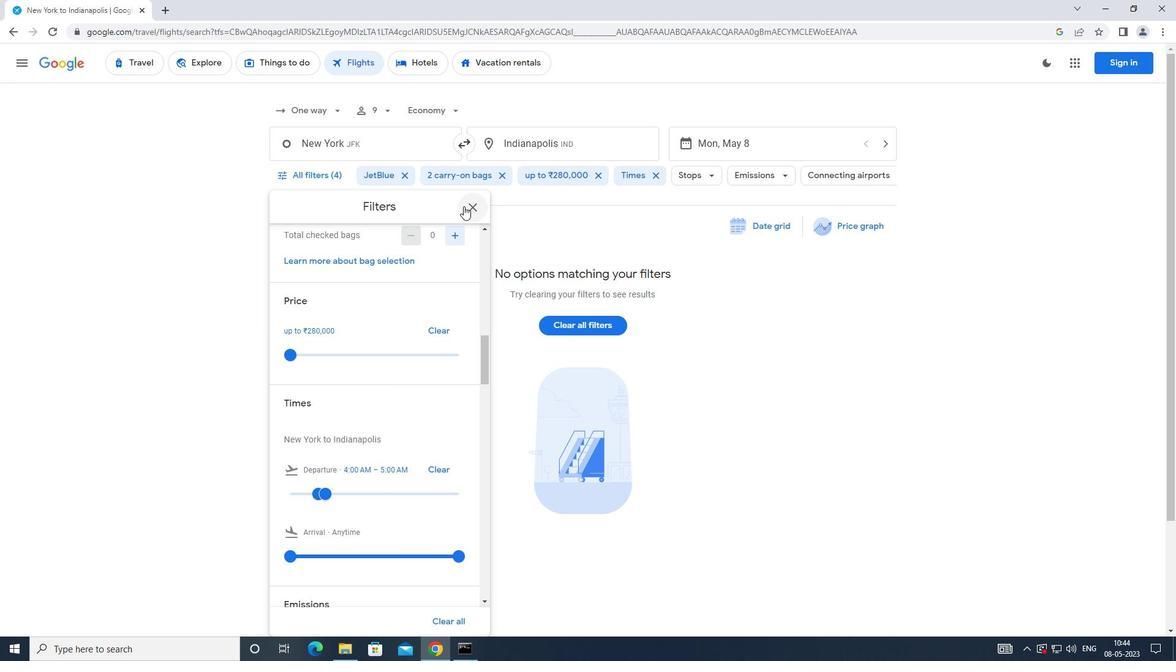 
